 Task: Open Card Support Ticket Resolution in Board Influencer Marketing to Workspace Customer Success and add a team member Softage.1@softage.net, a label Orange, a checklist Employee Exit, an attachment from your computer, a color Orange and finally, add a card description 'Conduct market analysis for new product launch' and a comment 'Let us make sure we have clear communication channels in place for this task to ensure that everyone is on the same page.'. Add a start date 'Jan 01, 1900' with a due date 'Jan 08, 1900'
Action: Mouse moved to (66, 275)
Screenshot: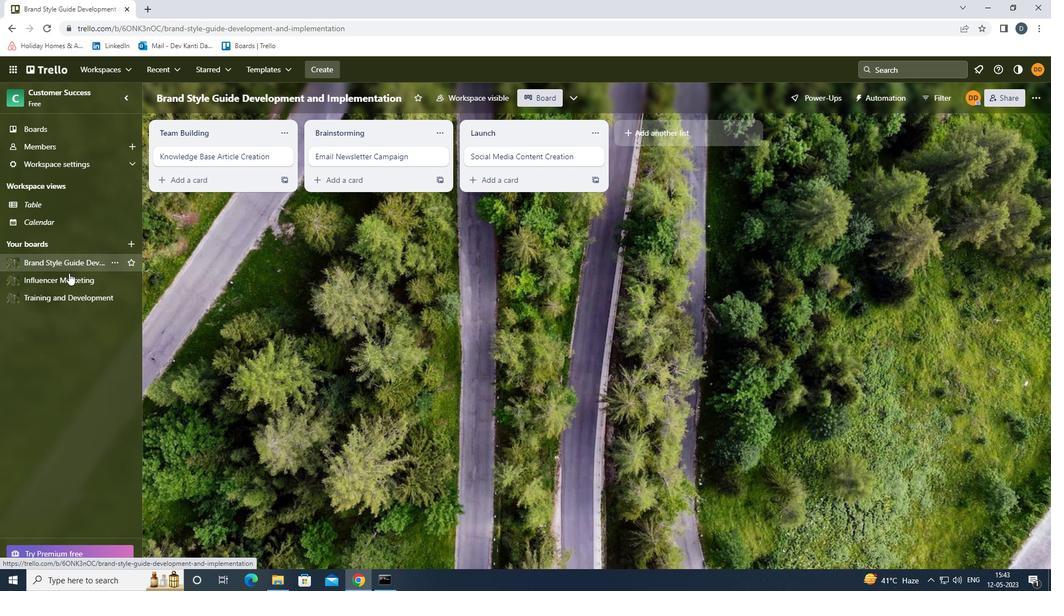 
Action: Mouse pressed left at (66, 275)
Screenshot: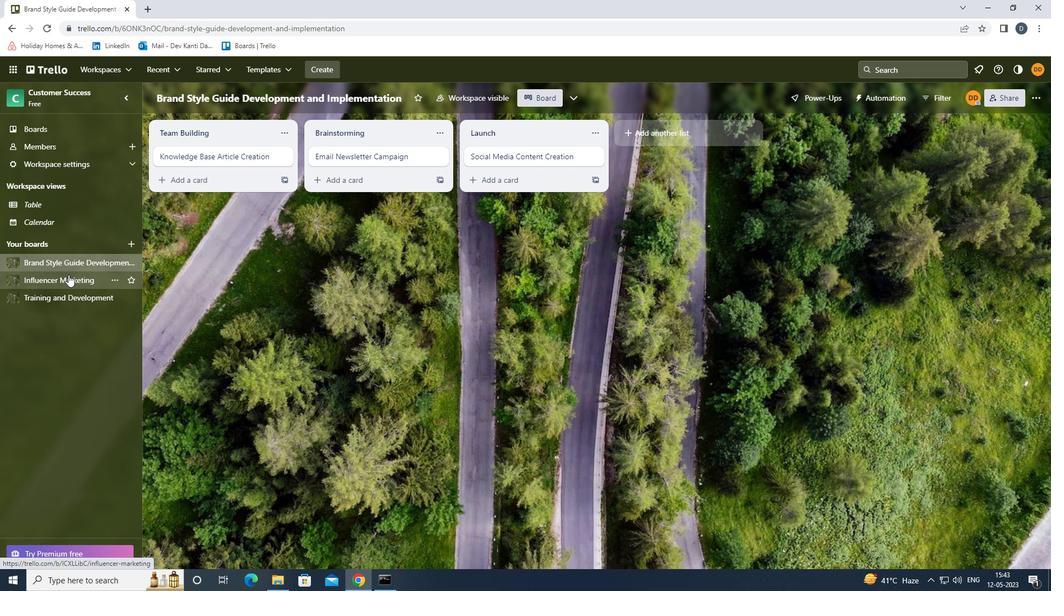 
Action: Mouse moved to (218, 156)
Screenshot: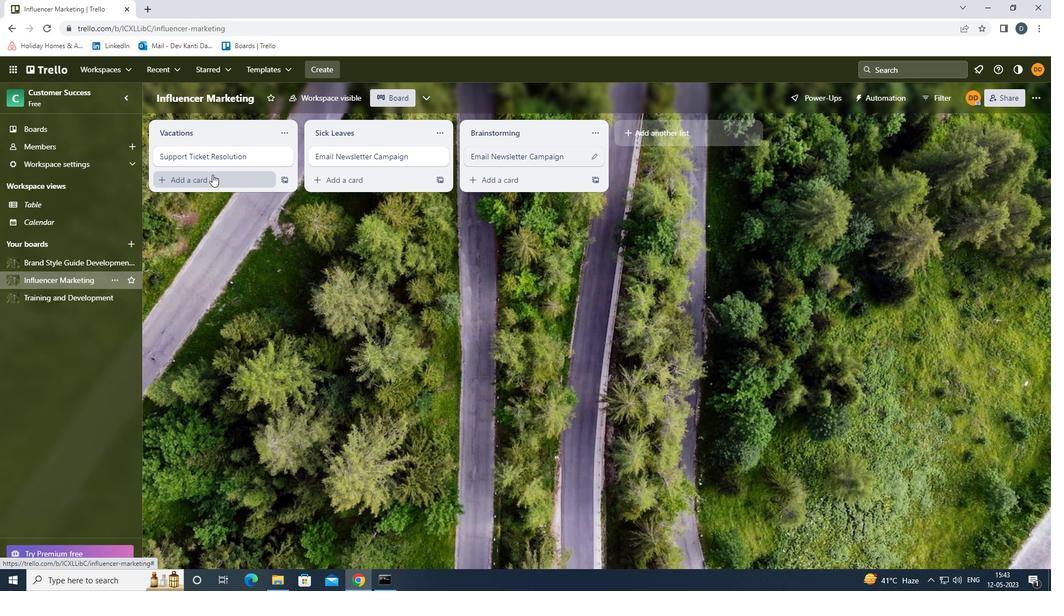 
Action: Mouse pressed left at (218, 156)
Screenshot: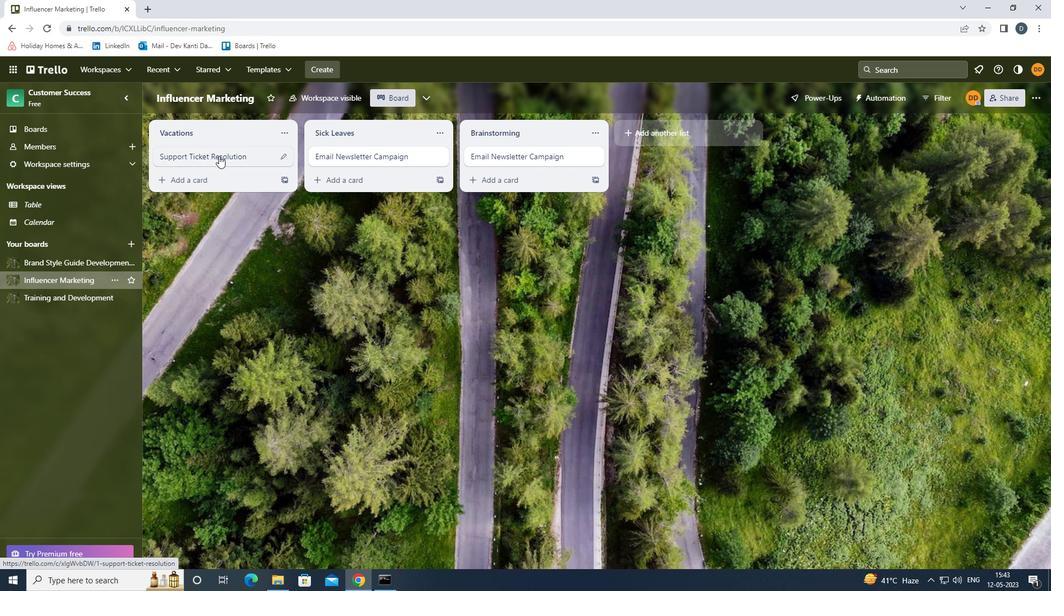 
Action: Mouse moved to (647, 151)
Screenshot: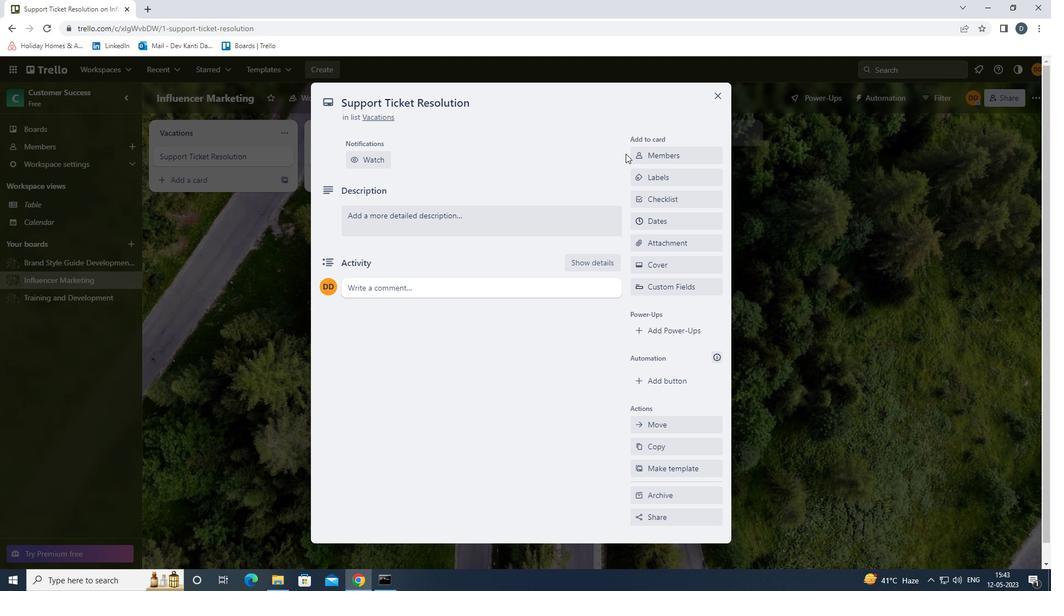 
Action: Mouse pressed left at (647, 151)
Screenshot: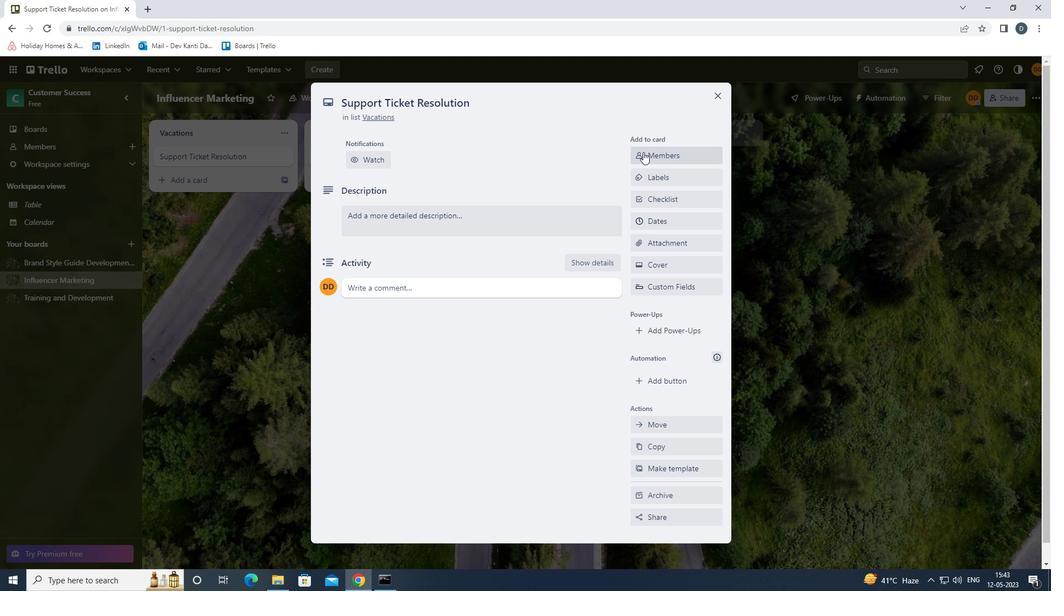 
Action: Key pressed <Key.shift>SOFTAGE.1<Key.shift><Key.shift><Key.shift><Key.shift>@SOFTAGE.NET
Screenshot: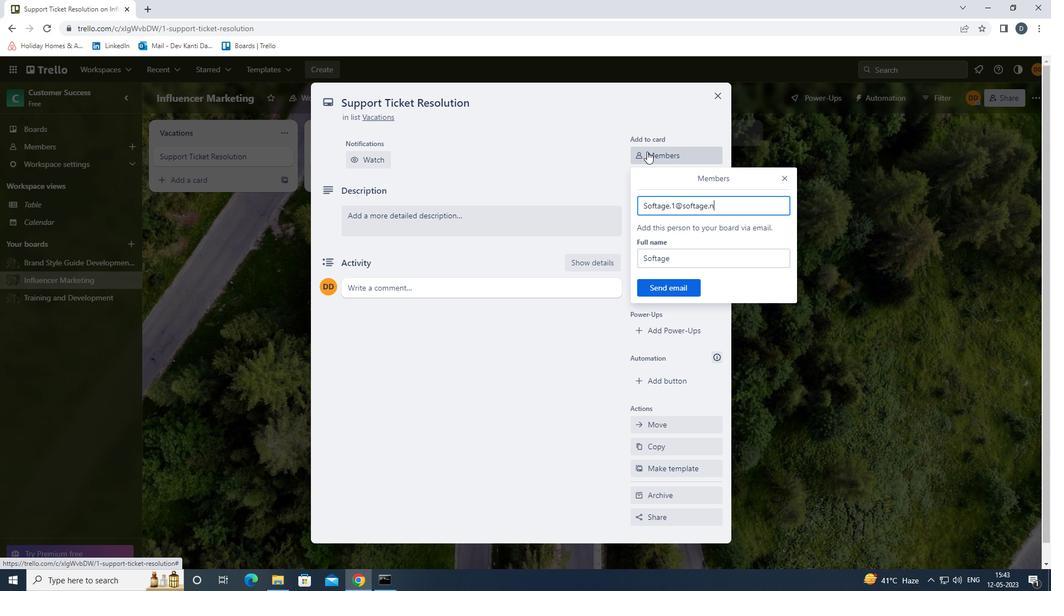 
Action: Mouse moved to (677, 284)
Screenshot: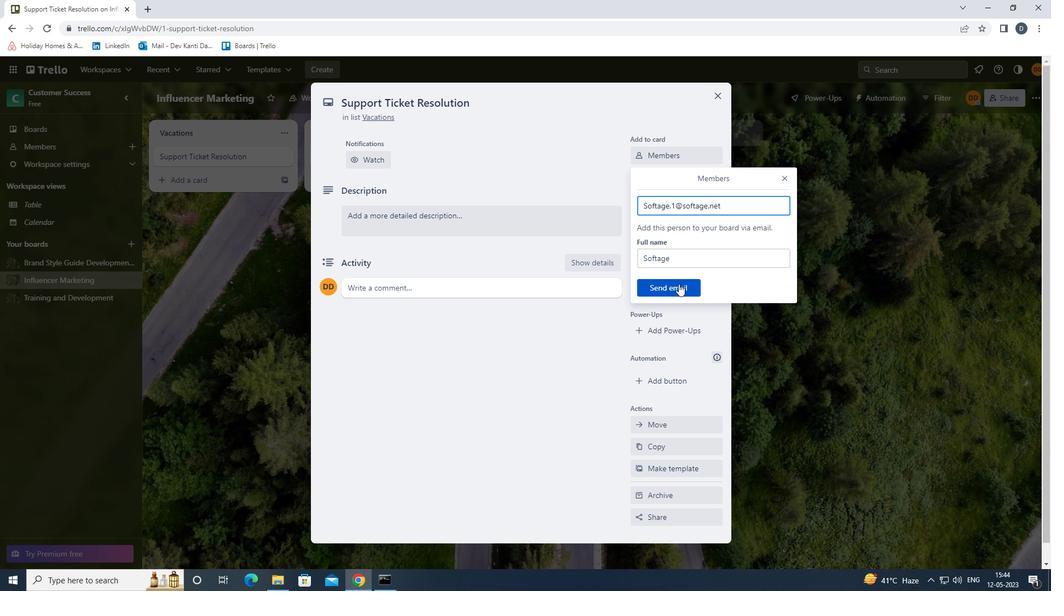 
Action: Mouse pressed left at (677, 284)
Screenshot: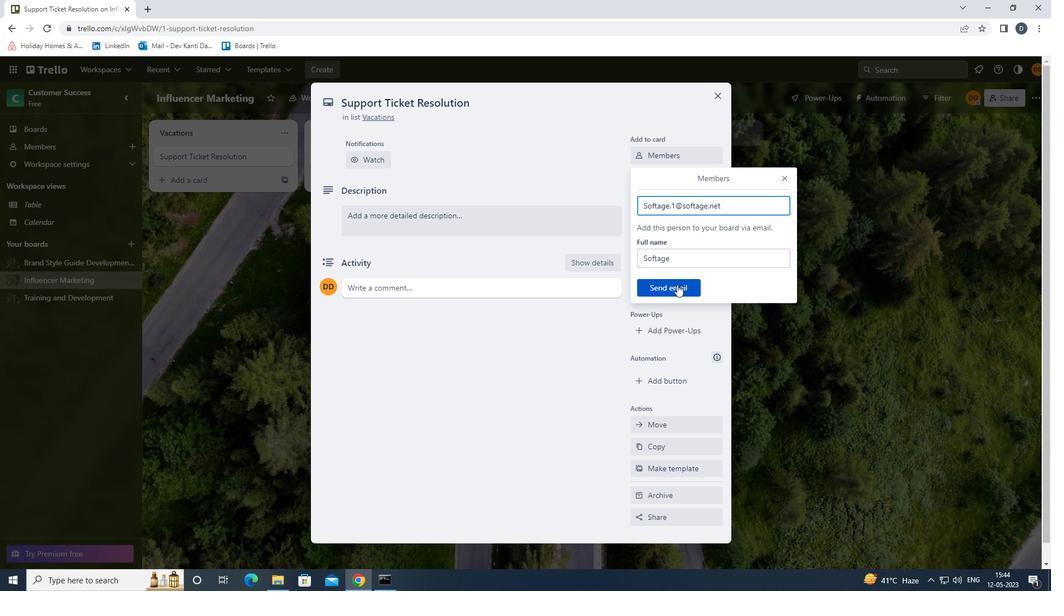 
Action: Mouse moved to (679, 221)
Screenshot: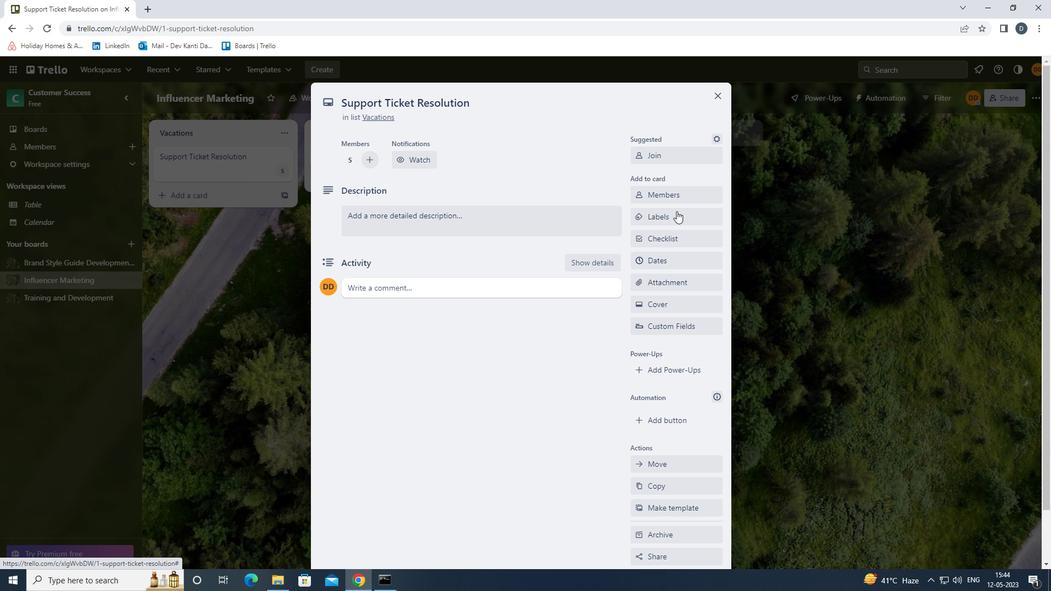 
Action: Mouse pressed left at (679, 221)
Screenshot: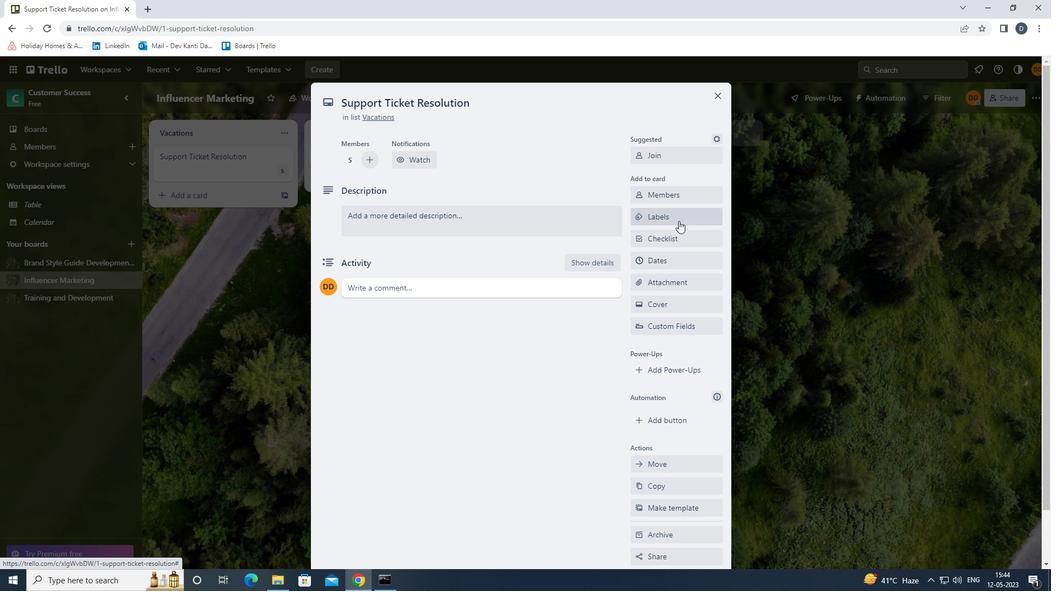 
Action: Mouse moved to (695, 344)
Screenshot: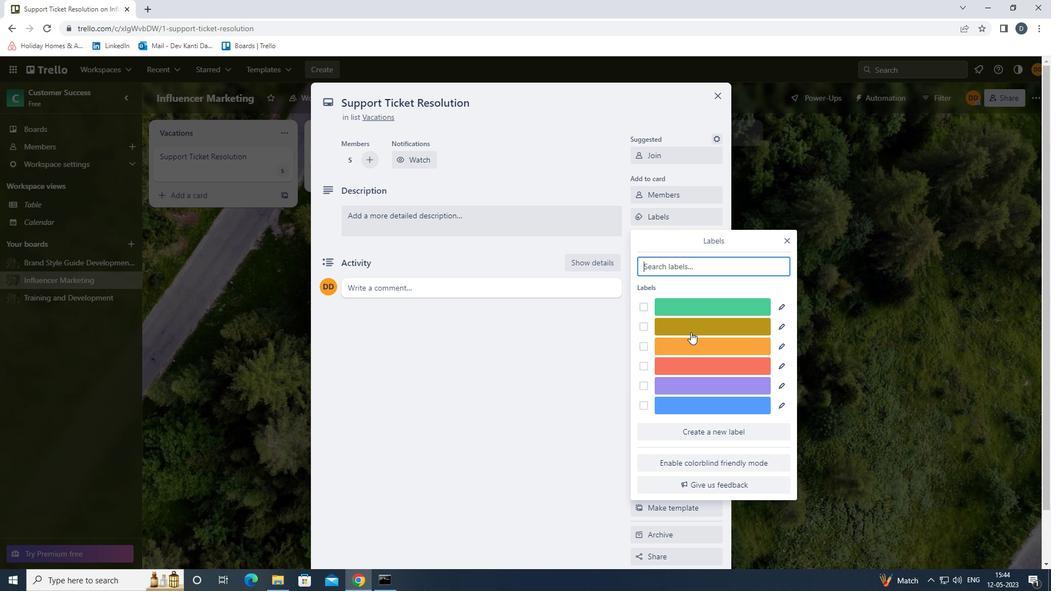 
Action: Mouse pressed left at (695, 344)
Screenshot: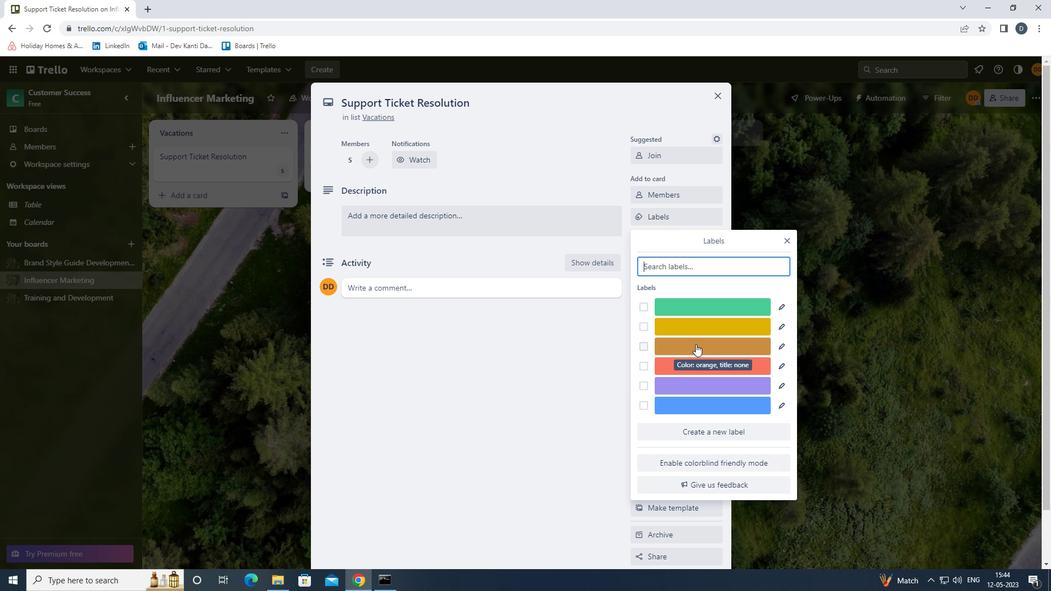 
Action: Mouse moved to (787, 240)
Screenshot: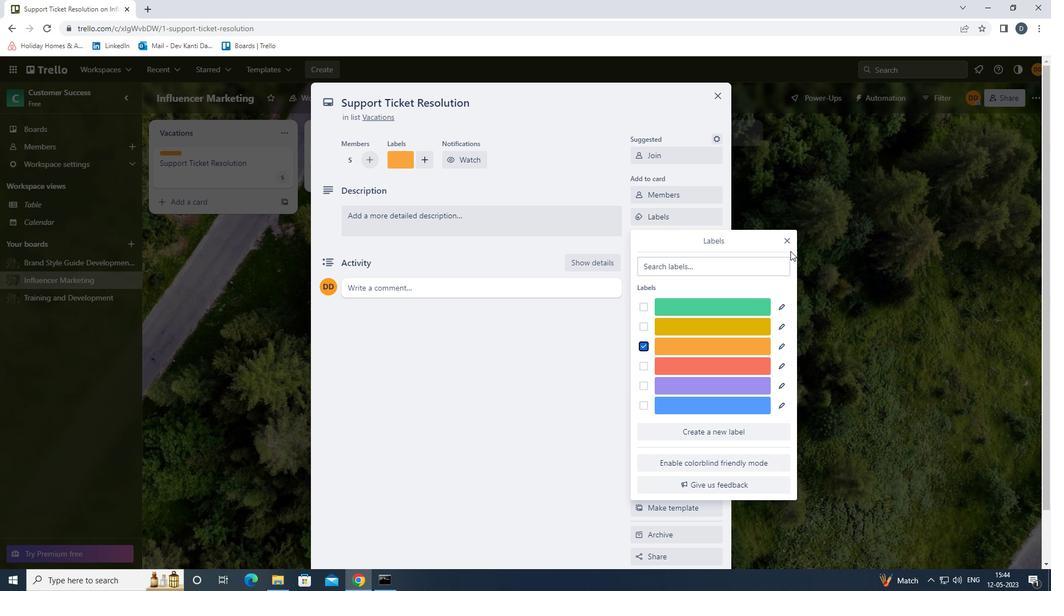 
Action: Mouse pressed left at (787, 240)
Screenshot: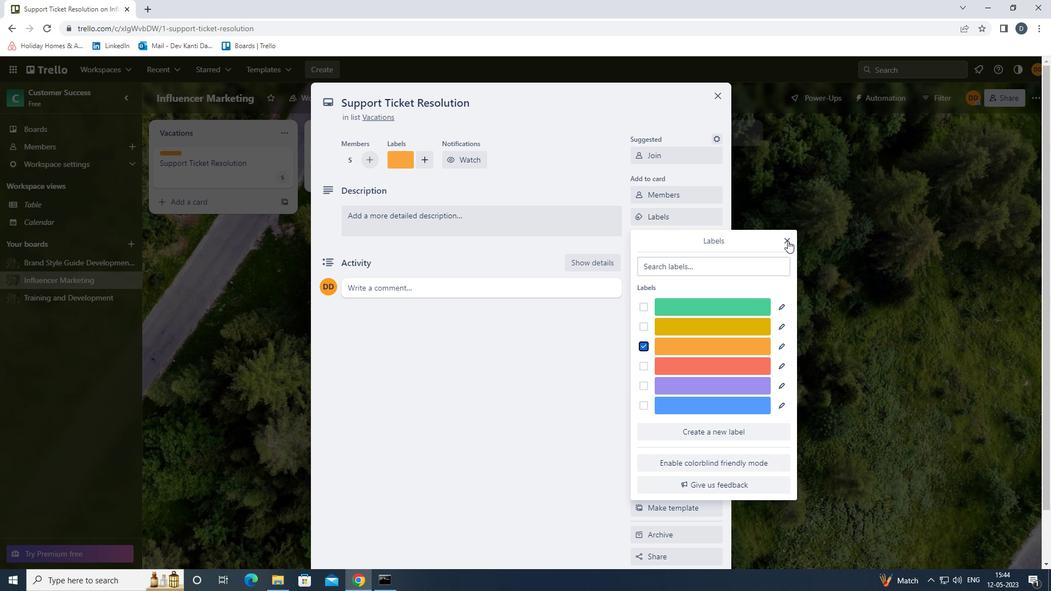 
Action: Mouse moved to (710, 240)
Screenshot: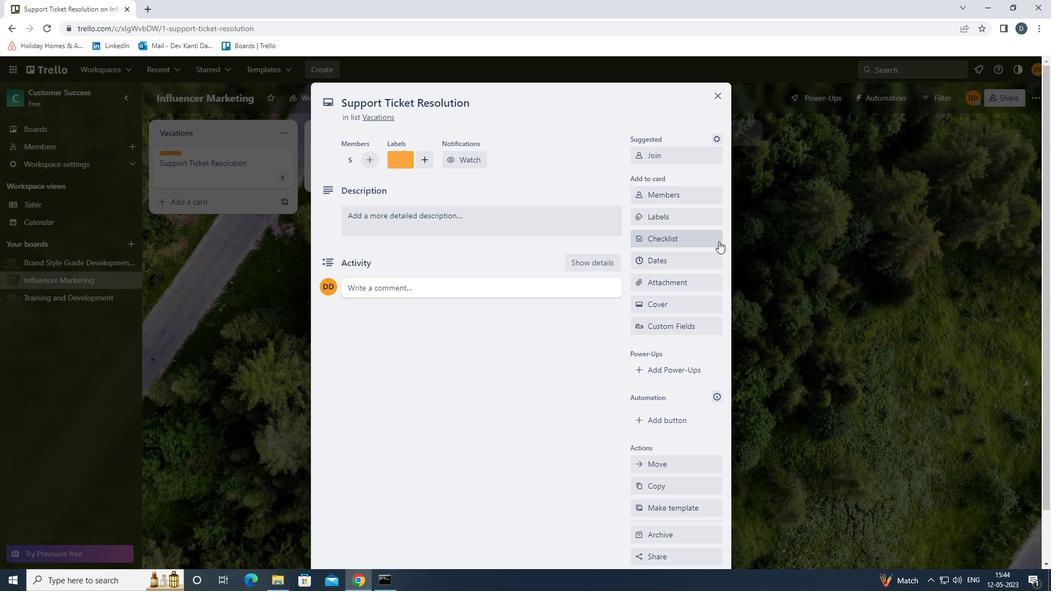 
Action: Mouse pressed left at (710, 240)
Screenshot: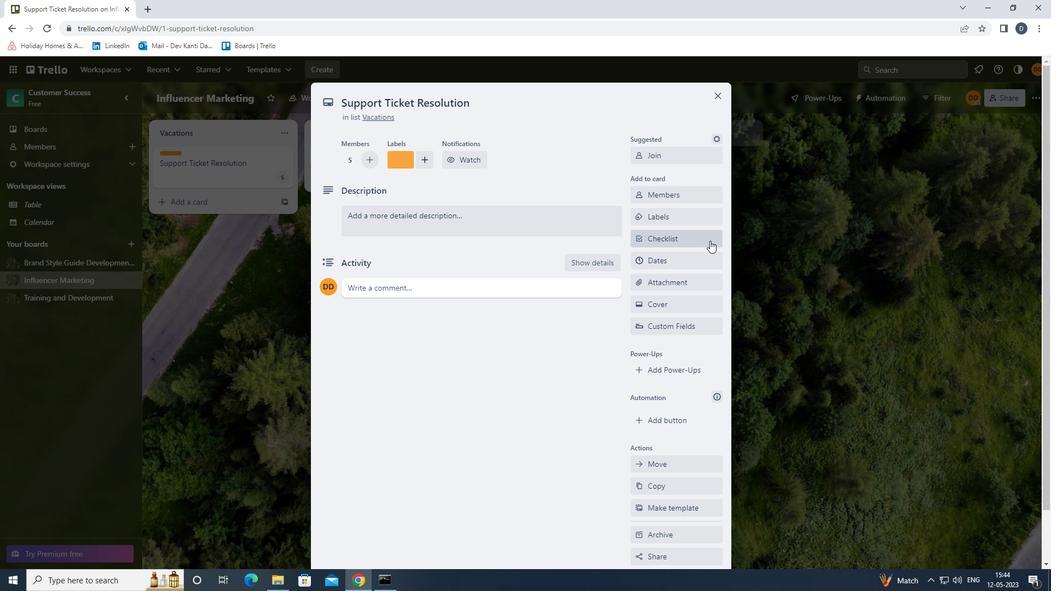 
Action: Key pressed <Key.shift><Key.shift>EMPLOYEE<Key.space><Key.shift><Key.shift><Key.shift><Key.shift><Key.shift><Key.shift><Key.shift><Key.shift><Key.shift><Key.shift><Key.shift><Key.shift><Key.shift><Key.shift><Key.shift><Key.shift><Key.shift><Key.shift><Key.shift><Key.shift><Key.shift><Key.shift><Key.shift><Key.shift><Key.shift><Key.shift><Key.shift><Key.shift><Key.shift><Key.shift><Key.shift><Key.shift><Key.shift><Key.shift><Key.shift>EE<Key.backspace>XIT<Key.enter>
Screenshot: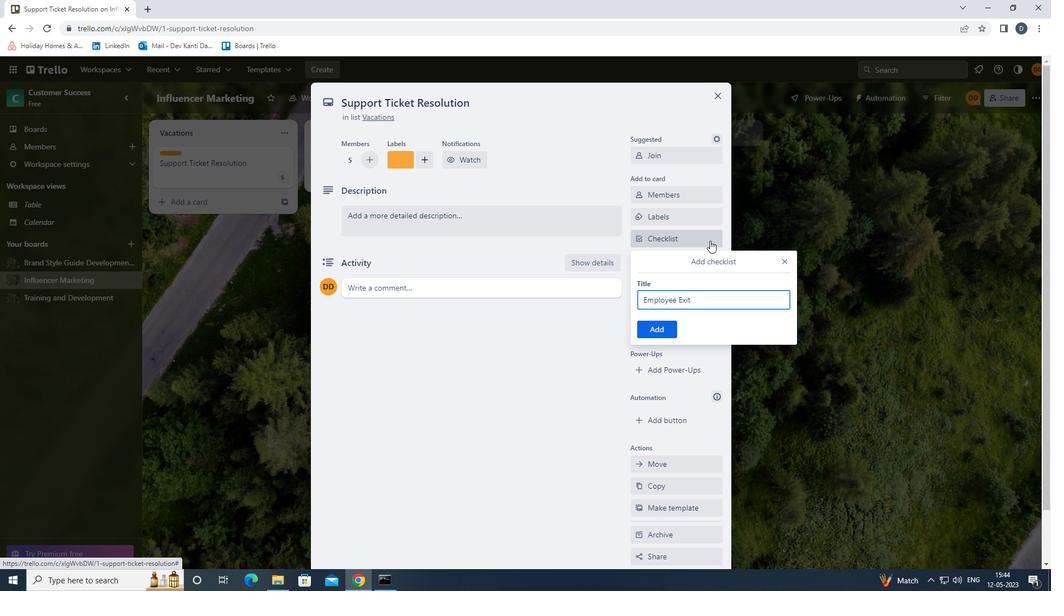 
Action: Mouse moved to (704, 278)
Screenshot: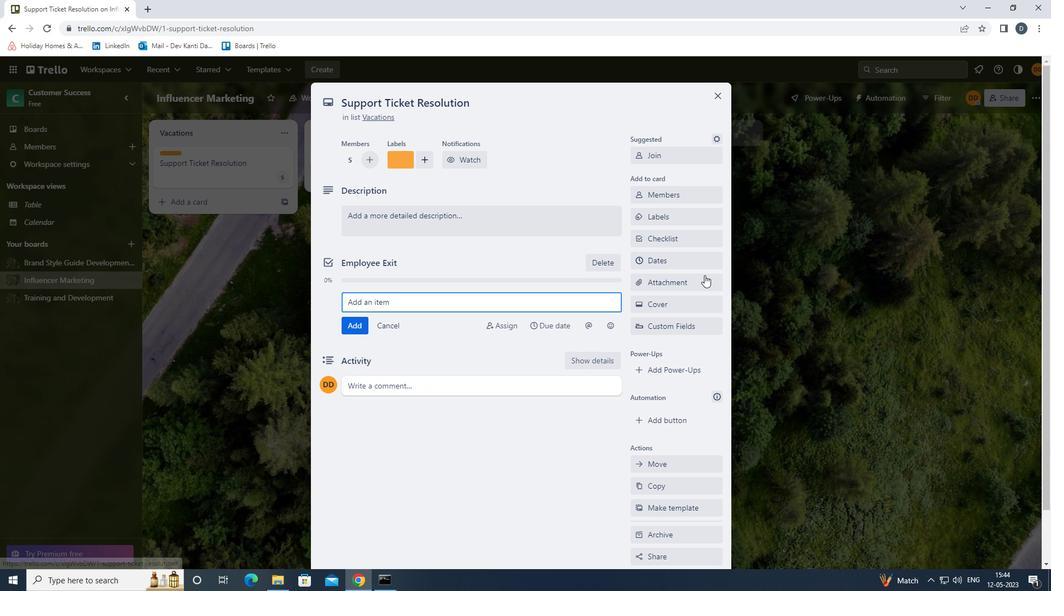
Action: Mouse pressed left at (704, 278)
Screenshot: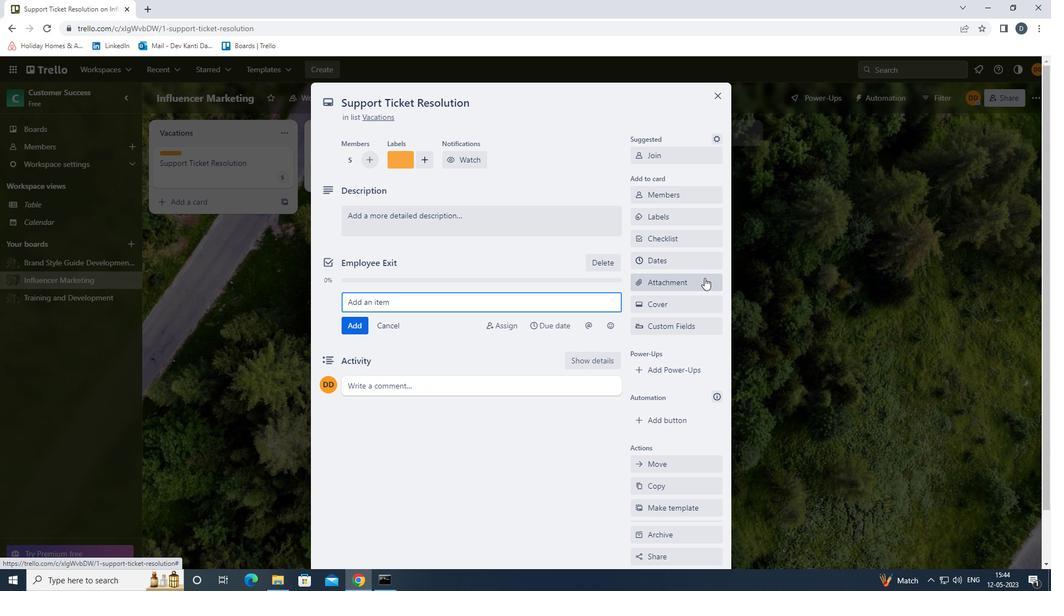 
Action: Mouse moved to (691, 326)
Screenshot: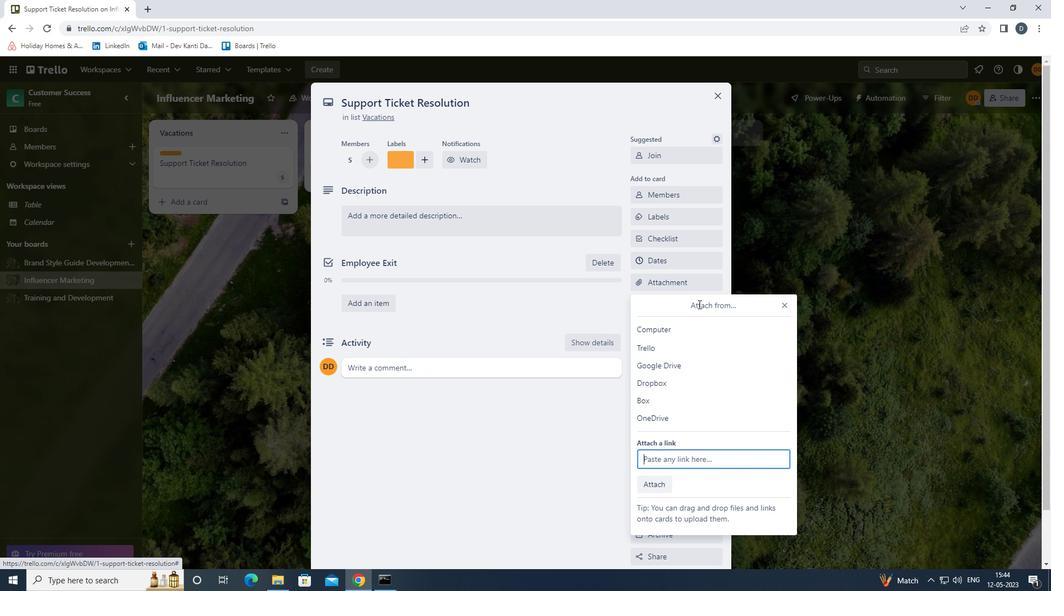 
Action: Mouse pressed left at (691, 326)
Screenshot: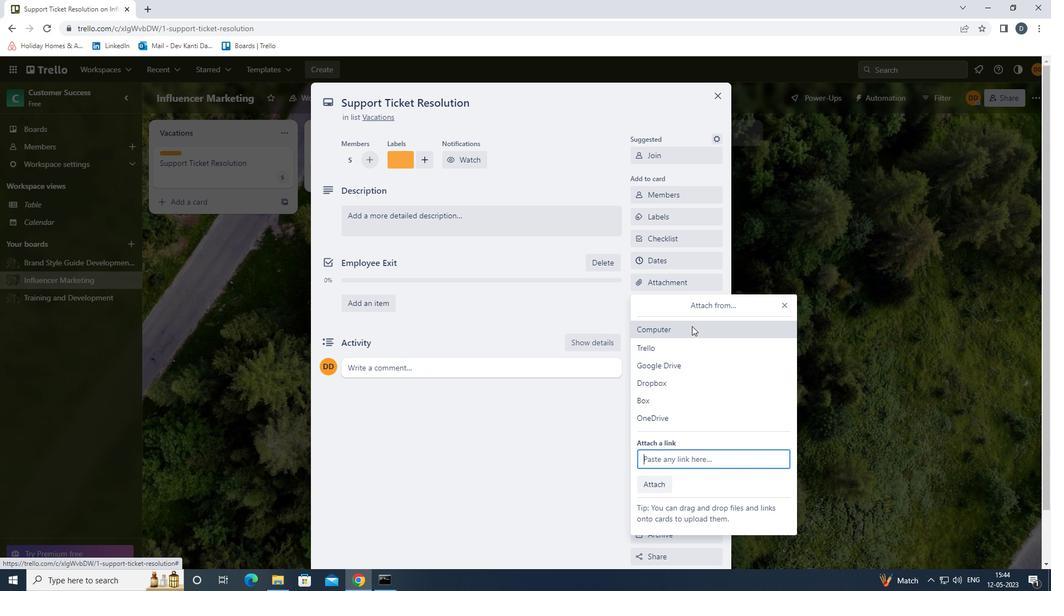 
Action: Mouse moved to (274, 123)
Screenshot: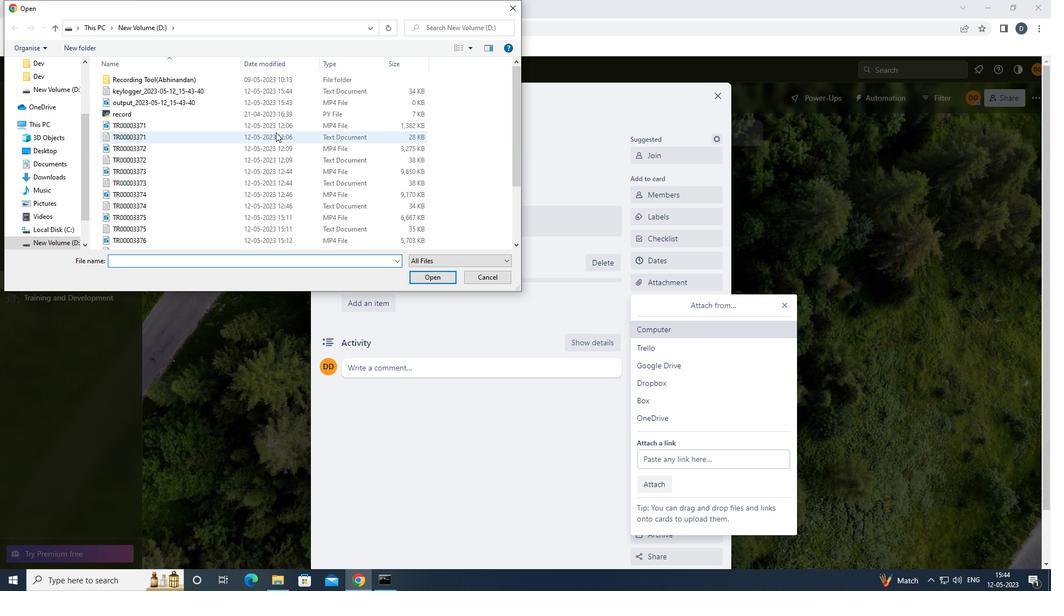 
Action: Mouse pressed left at (274, 123)
Screenshot: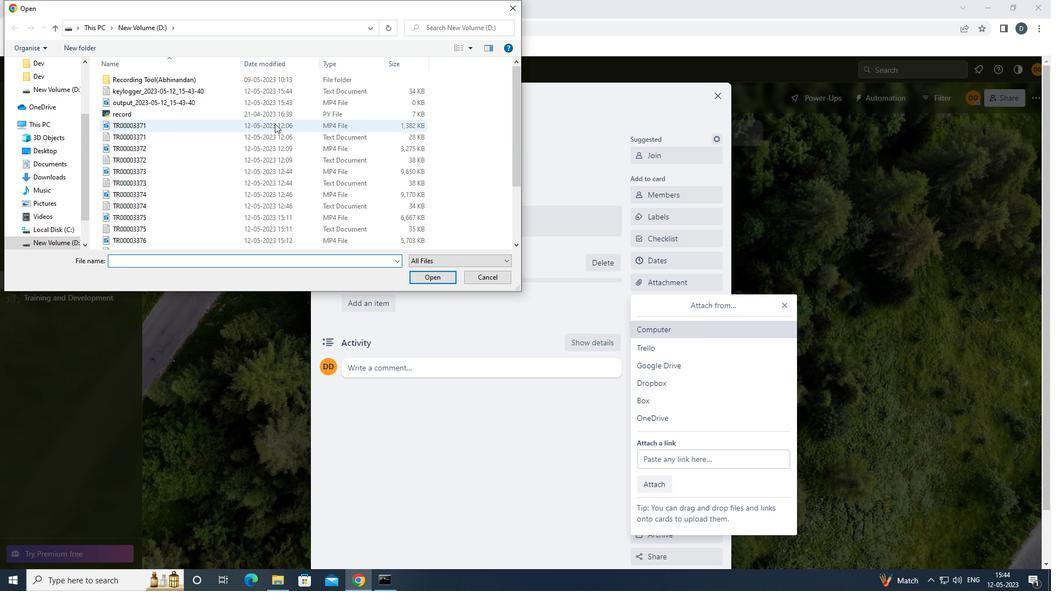 
Action: Mouse moved to (419, 277)
Screenshot: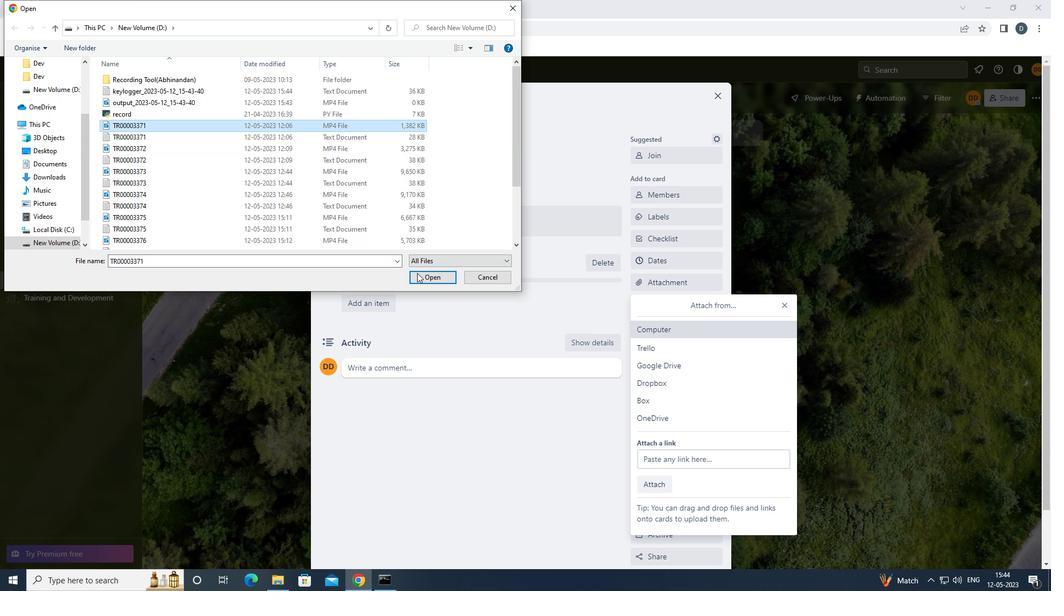 
Action: Mouse pressed left at (419, 277)
Screenshot: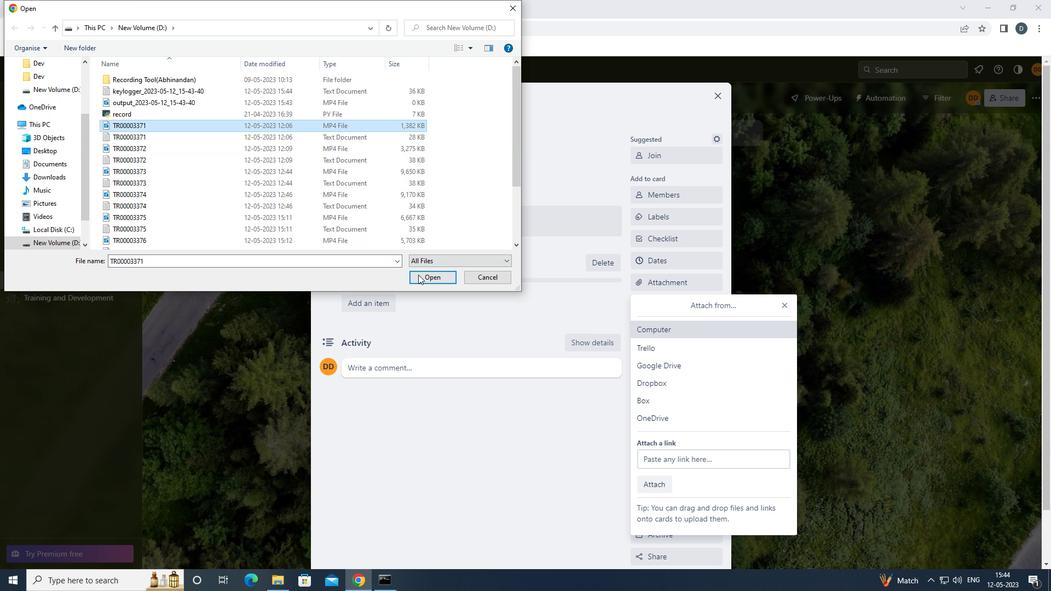 
Action: Mouse moved to (675, 303)
Screenshot: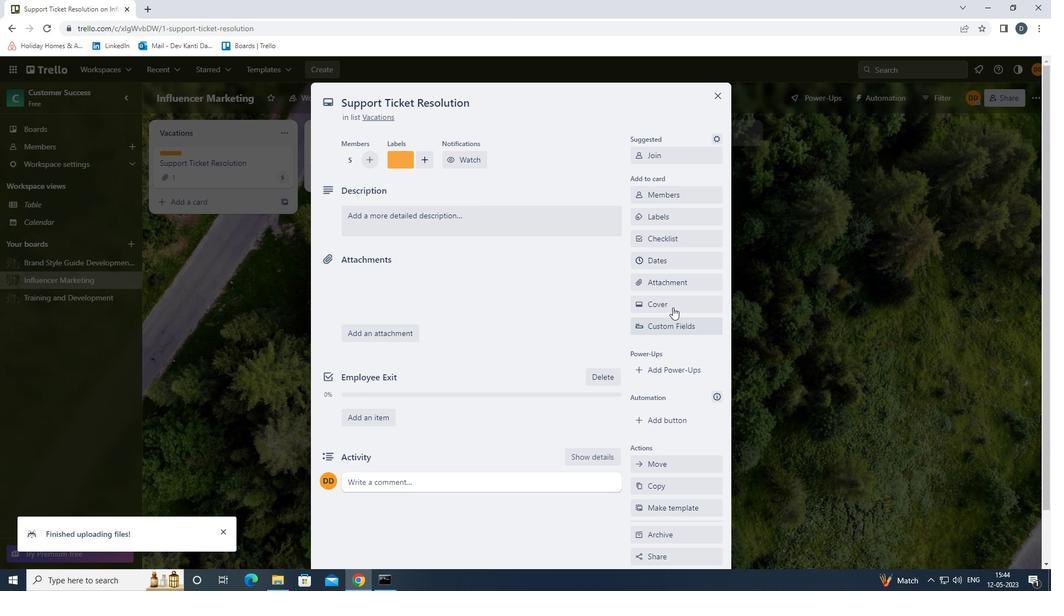 
Action: Mouse pressed left at (675, 303)
Screenshot: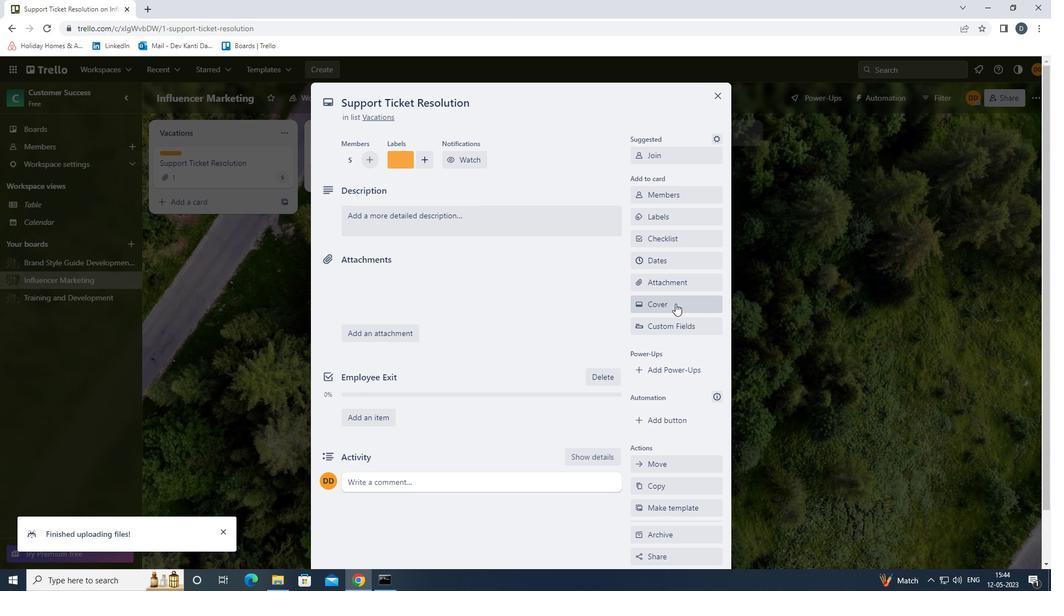 
Action: Mouse moved to (718, 339)
Screenshot: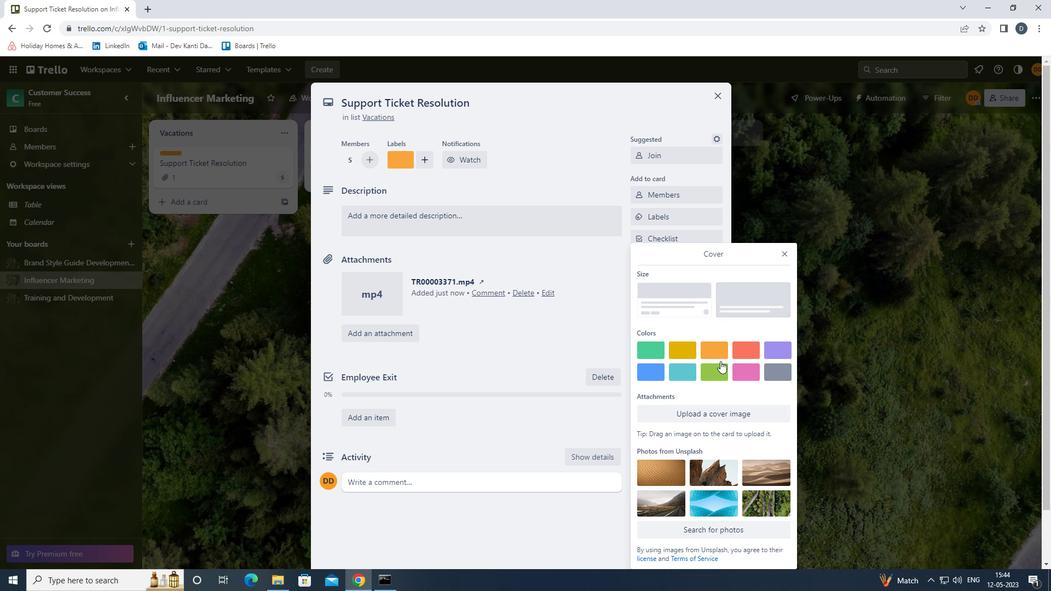 
Action: Mouse pressed left at (718, 339)
Screenshot: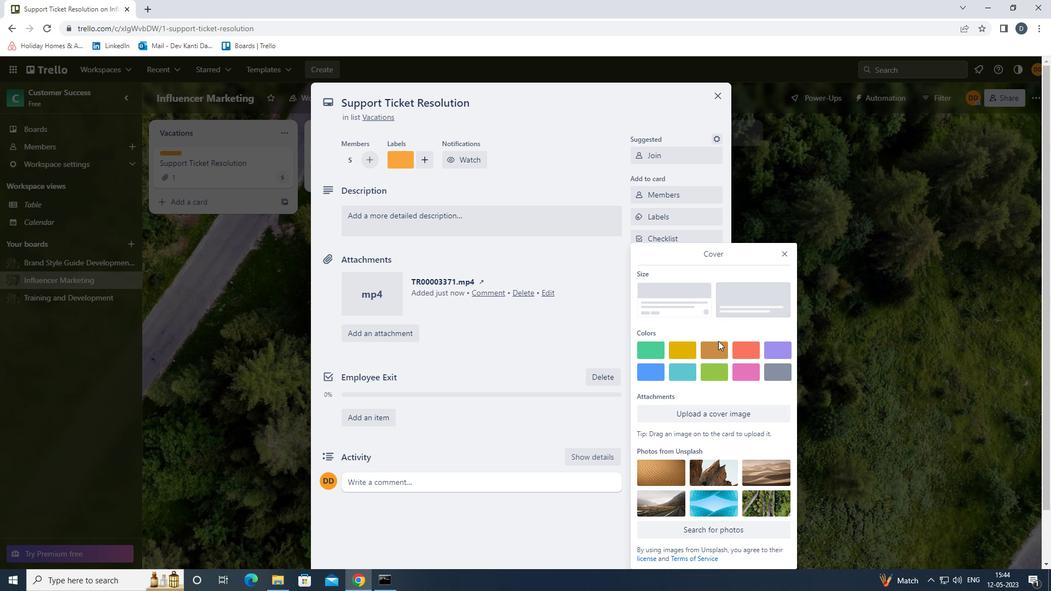 
Action: Mouse moved to (718, 344)
Screenshot: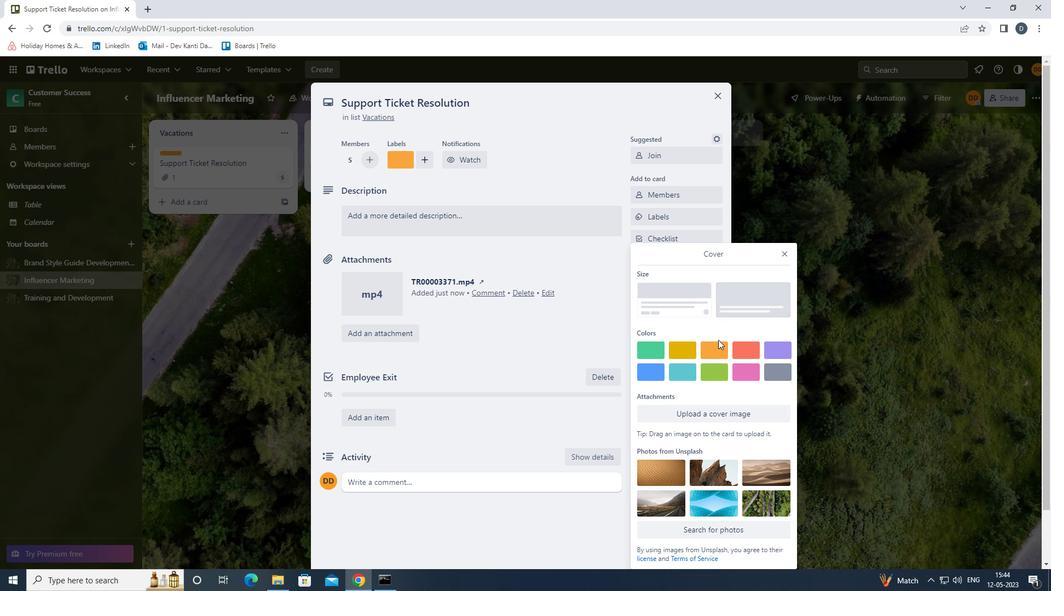 
Action: Mouse pressed left at (718, 344)
Screenshot: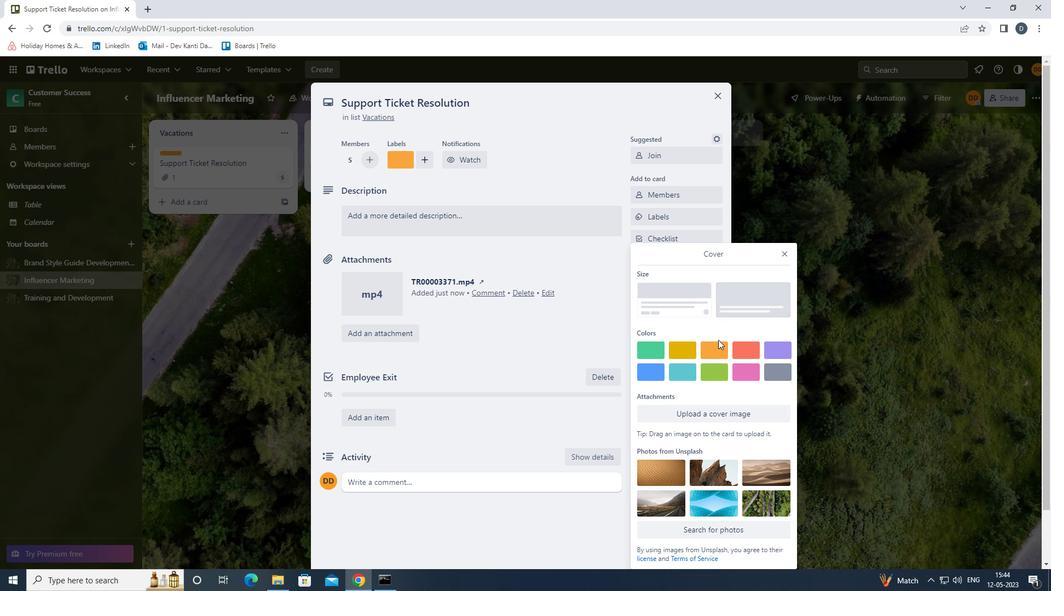 
Action: Mouse moved to (780, 232)
Screenshot: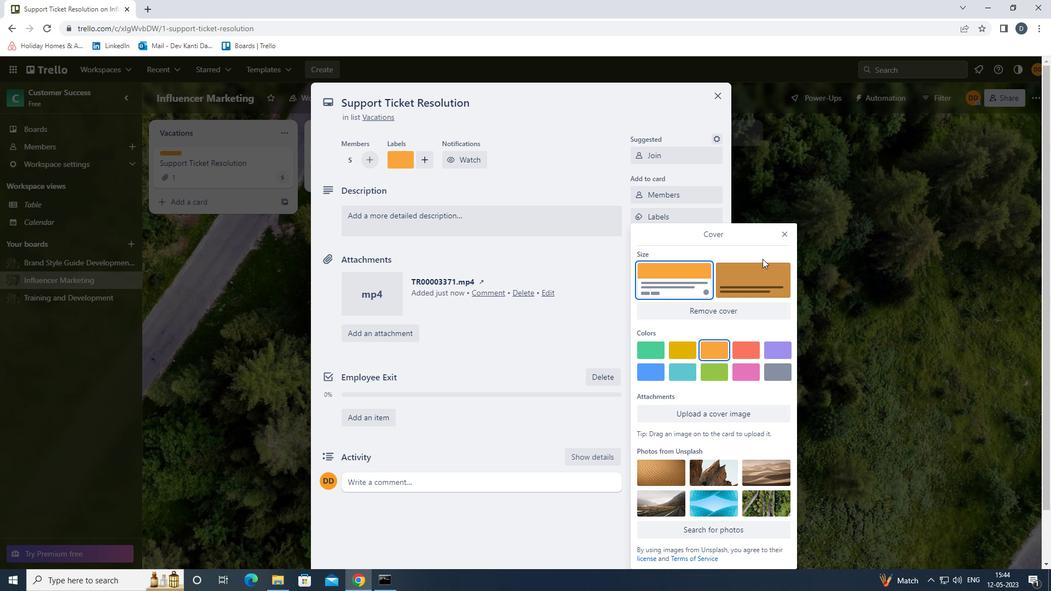 
Action: Mouse pressed left at (780, 232)
Screenshot: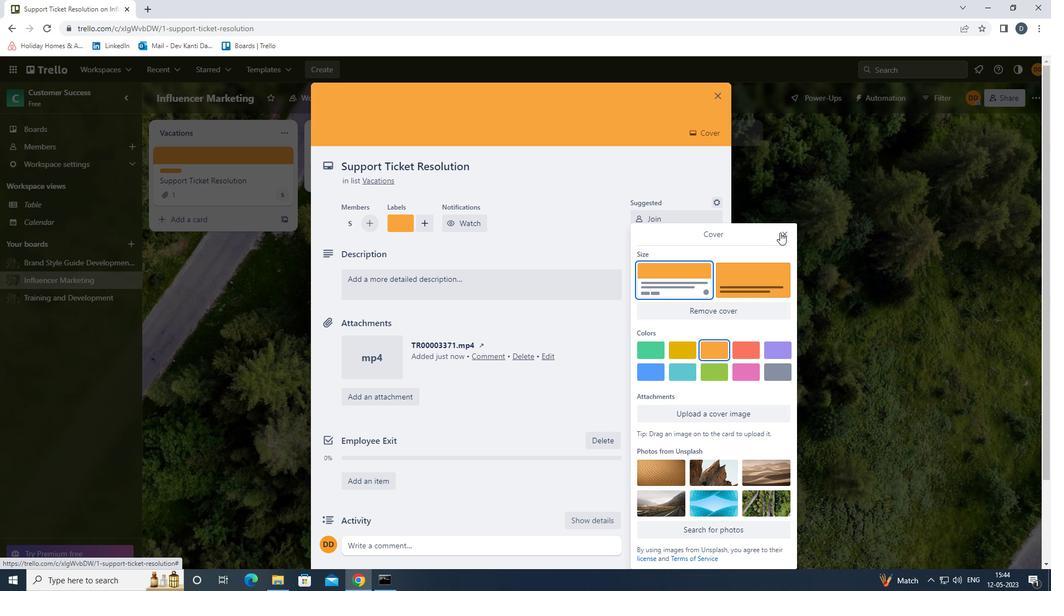 
Action: Mouse moved to (506, 281)
Screenshot: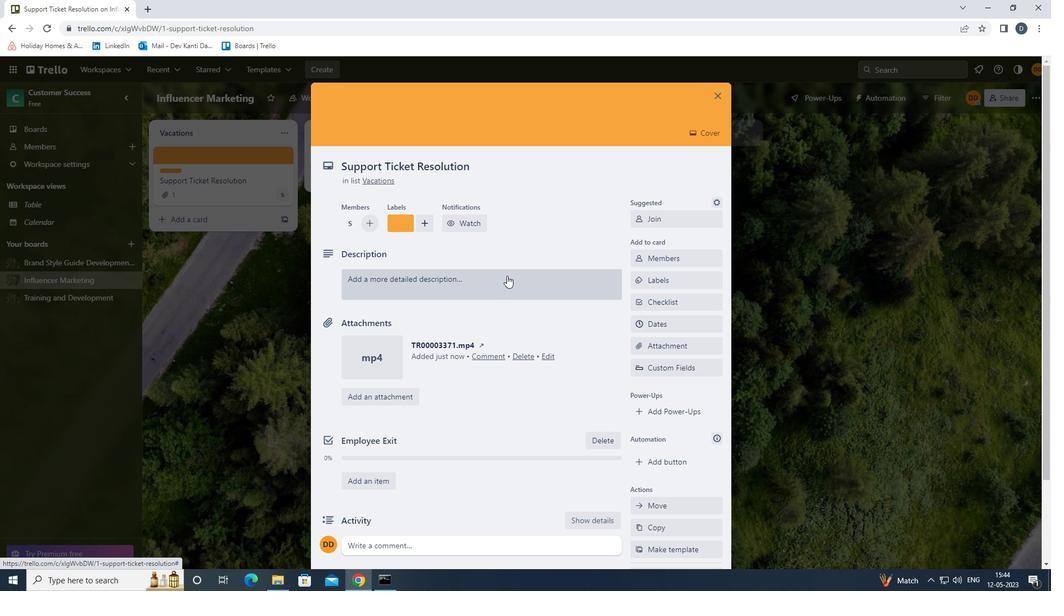 
Action: Mouse pressed left at (506, 281)
Screenshot: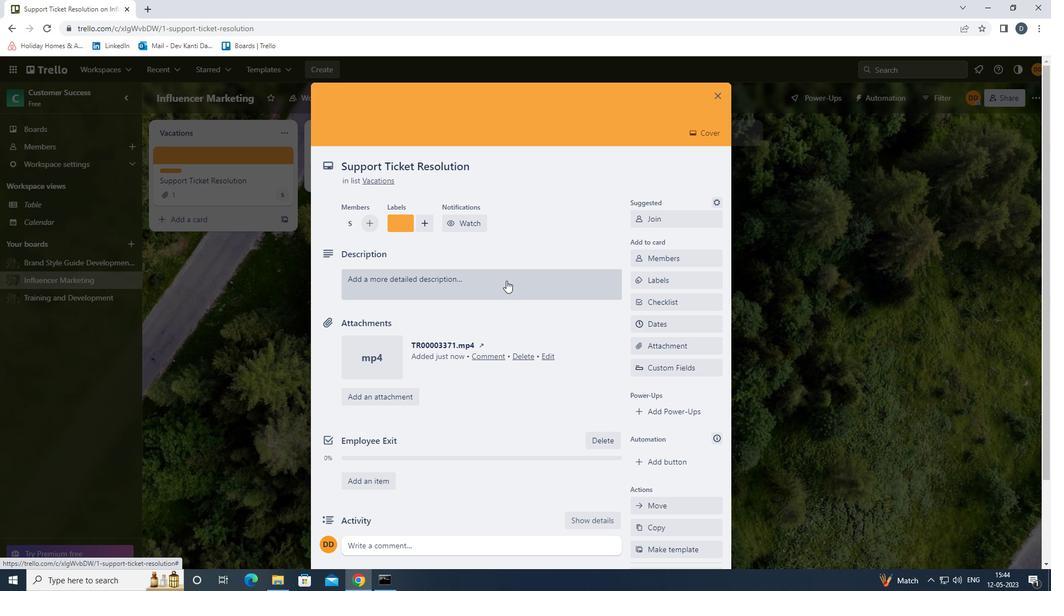 
Action: Key pressed <Key.shift>CONDUCT<Key.space>MARKET<Key.space>ANALYSIS<Key.space>FOR<Key.space>NEW<Key.space>PRODUCT<Key.space>LAUNCH.
Screenshot: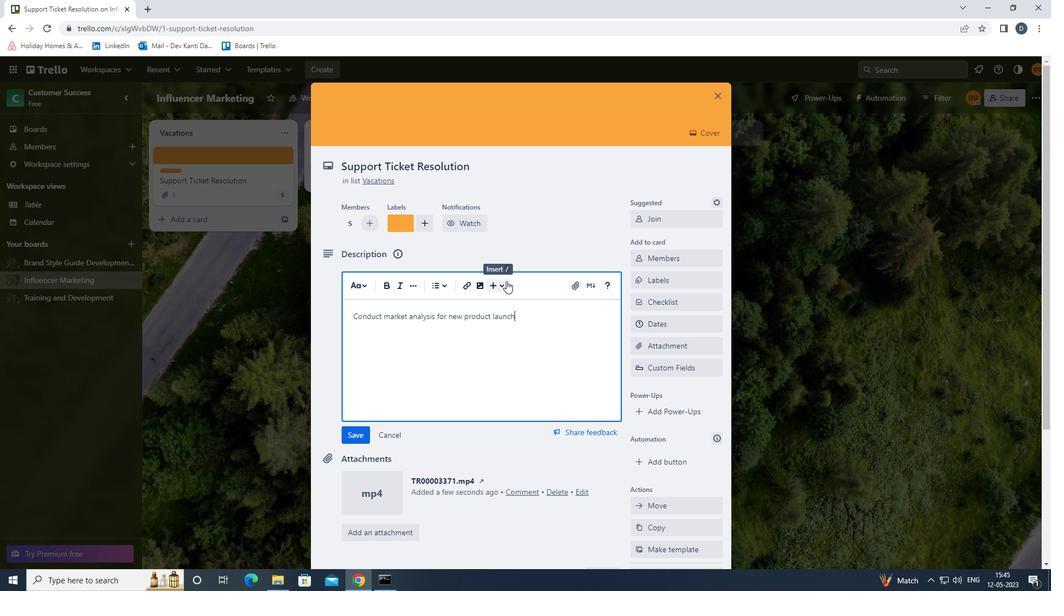 
Action: Mouse moved to (350, 434)
Screenshot: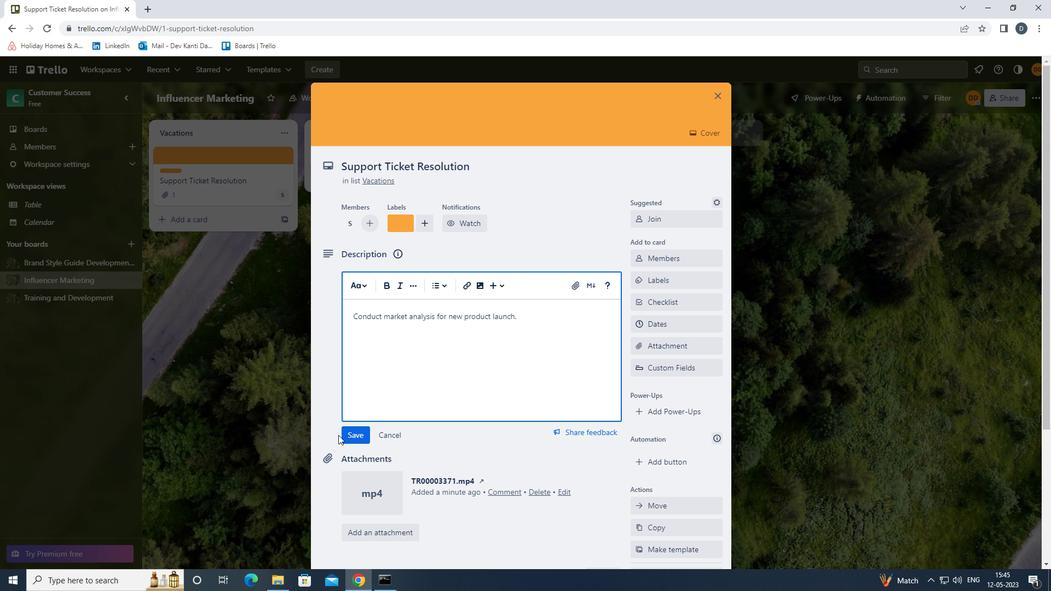 
Action: Mouse pressed left at (350, 434)
Screenshot: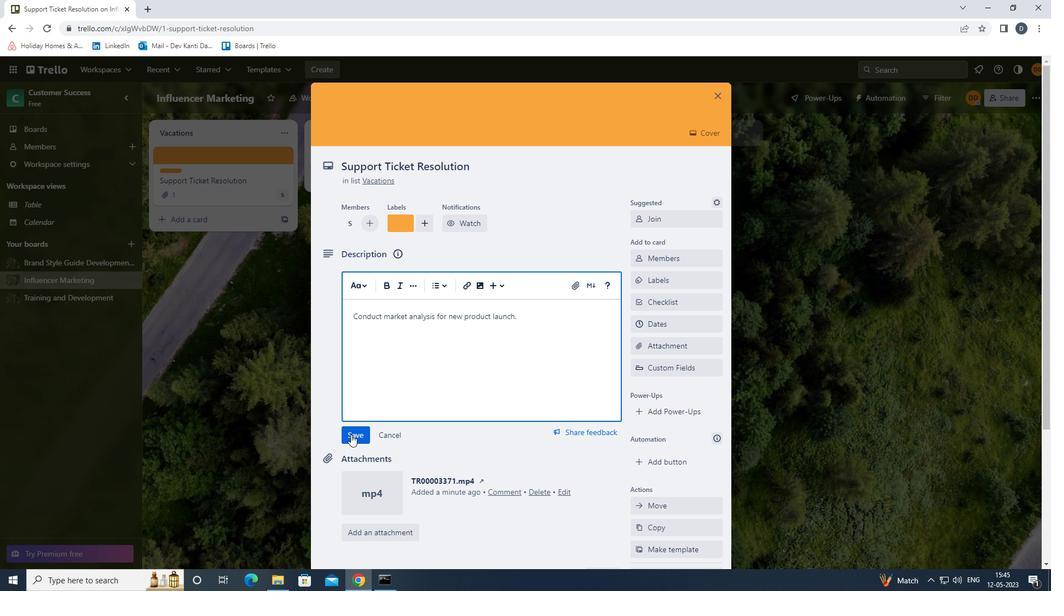
Action: Mouse moved to (388, 521)
Screenshot: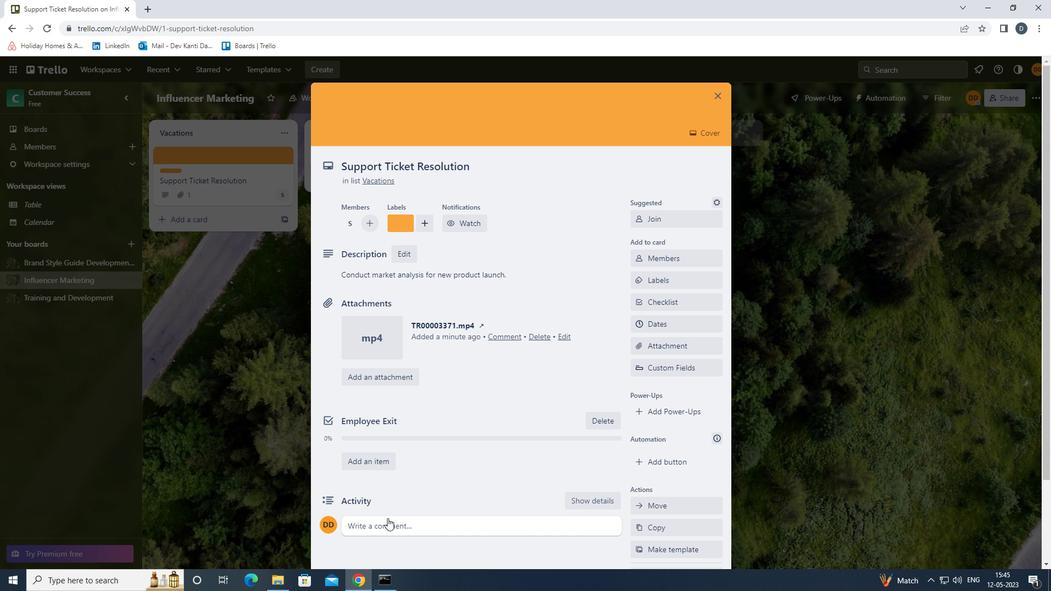 
Action: Mouse pressed left at (388, 521)
Screenshot: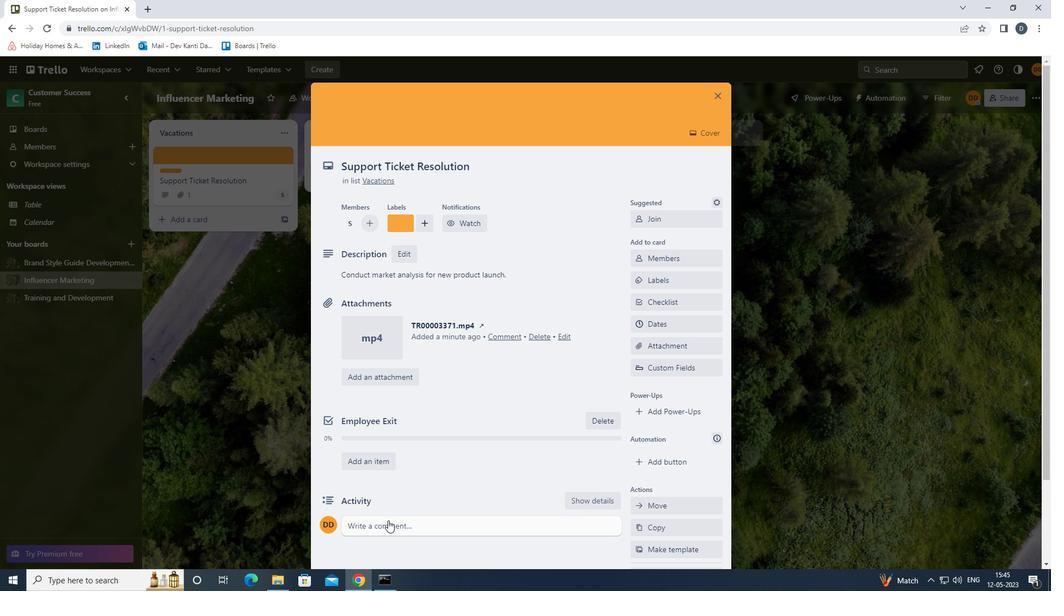 
Action: Mouse moved to (405, 552)
Screenshot: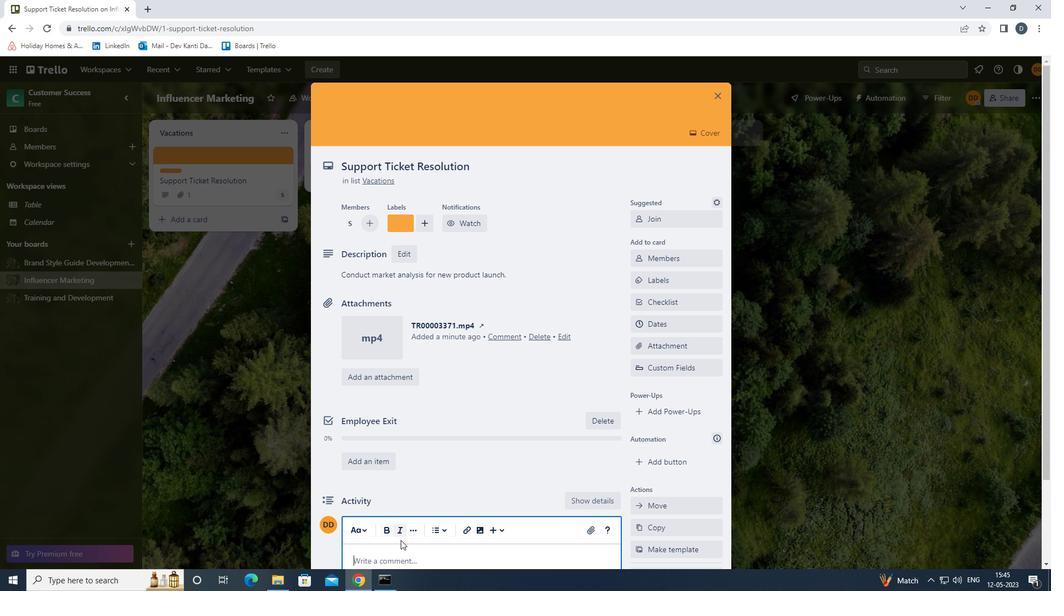 
Action: Mouse pressed left at (405, 552)
Screenshot: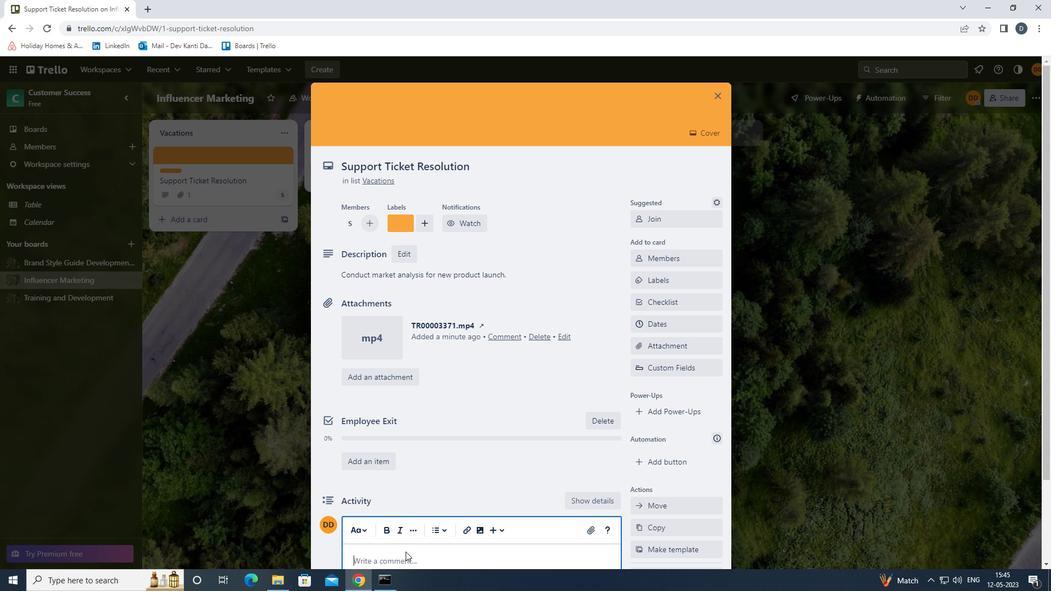 
Action: Mouse moved to (462, 506)
Screenshot: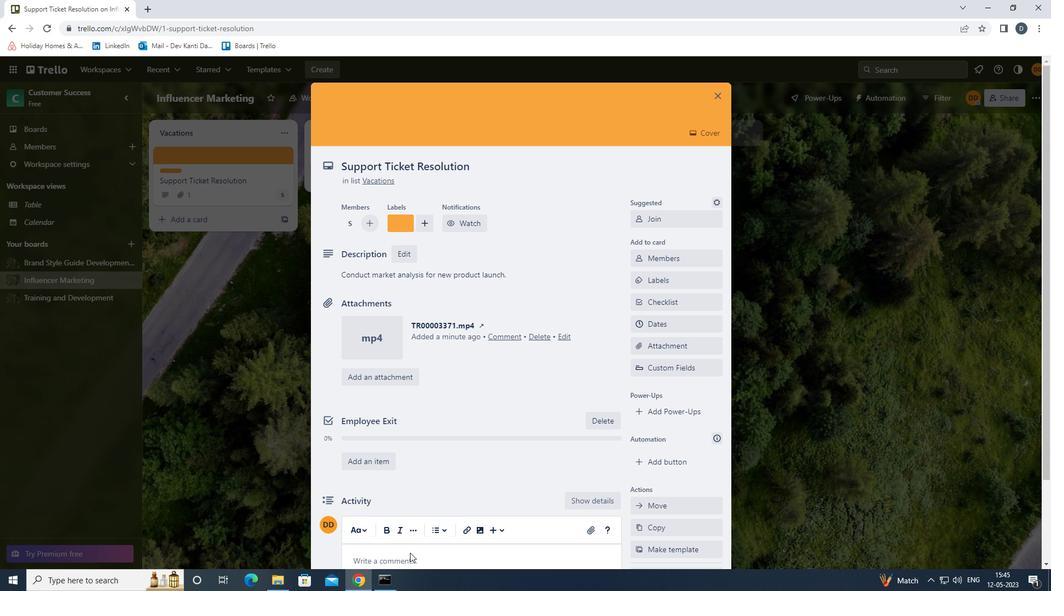 
Action: Mouse scrolled (462, 506) with delta (0, 0)
Screenshot: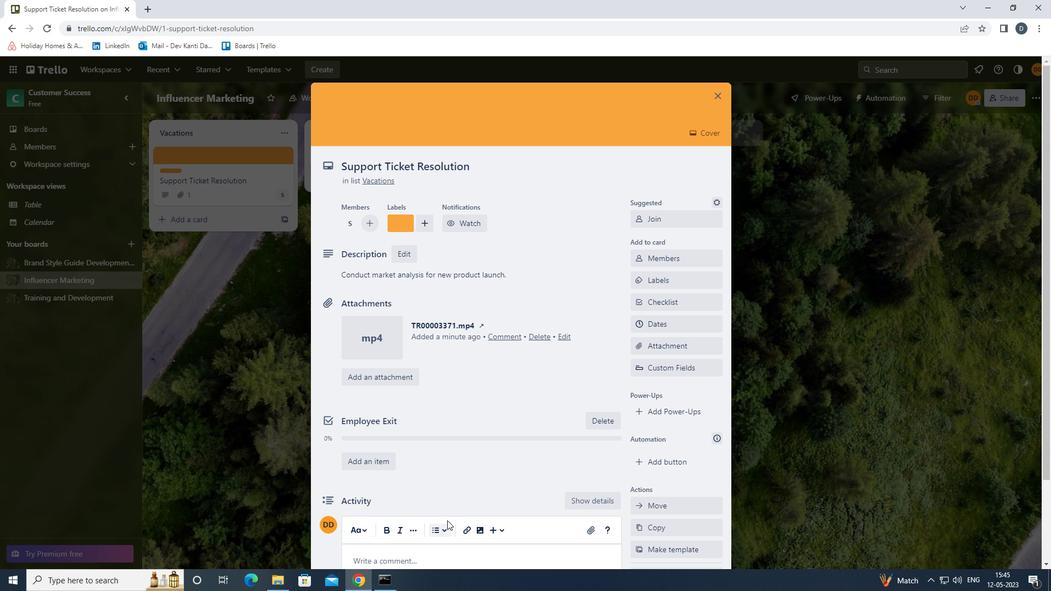 
Action: Mouse scrolled (462, 506) with delta (0, 0)
Screenshot: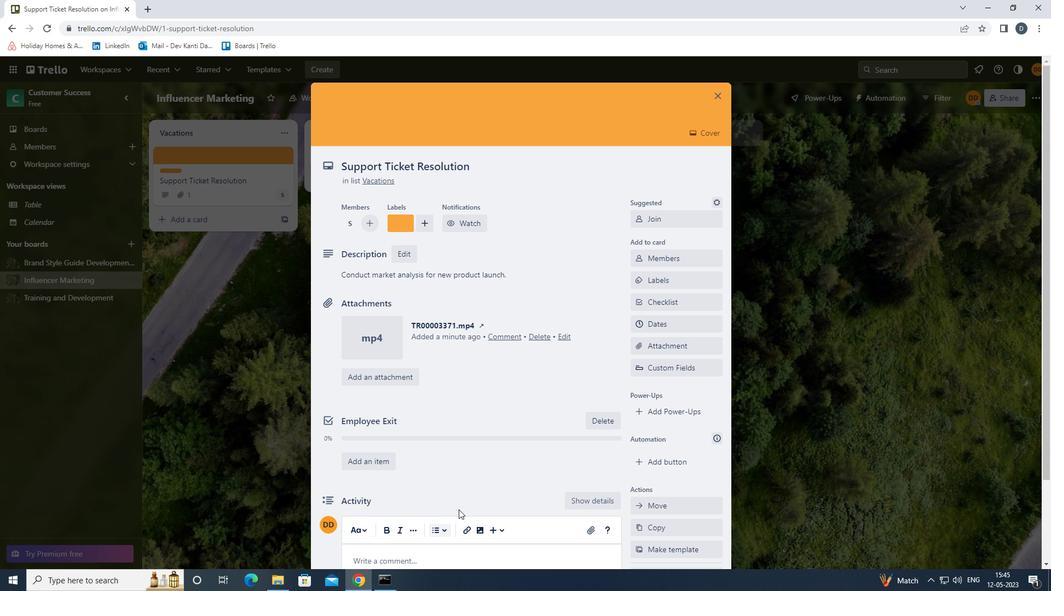 
Action: Mouse moved to (481, 462)
Screenshot: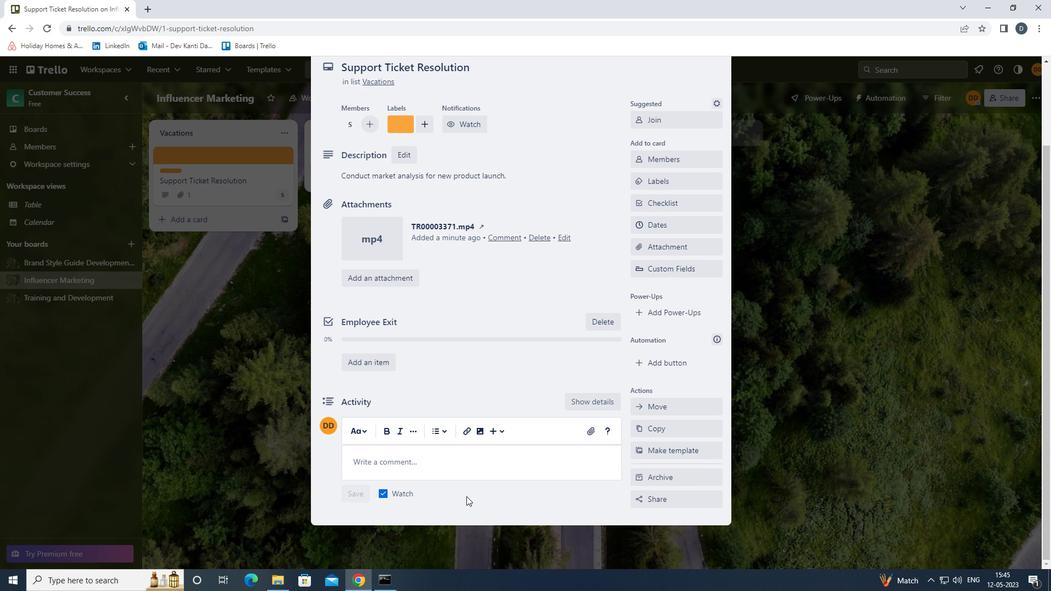 
Action: Mouse pressed left at (481, 462)
Screenshot: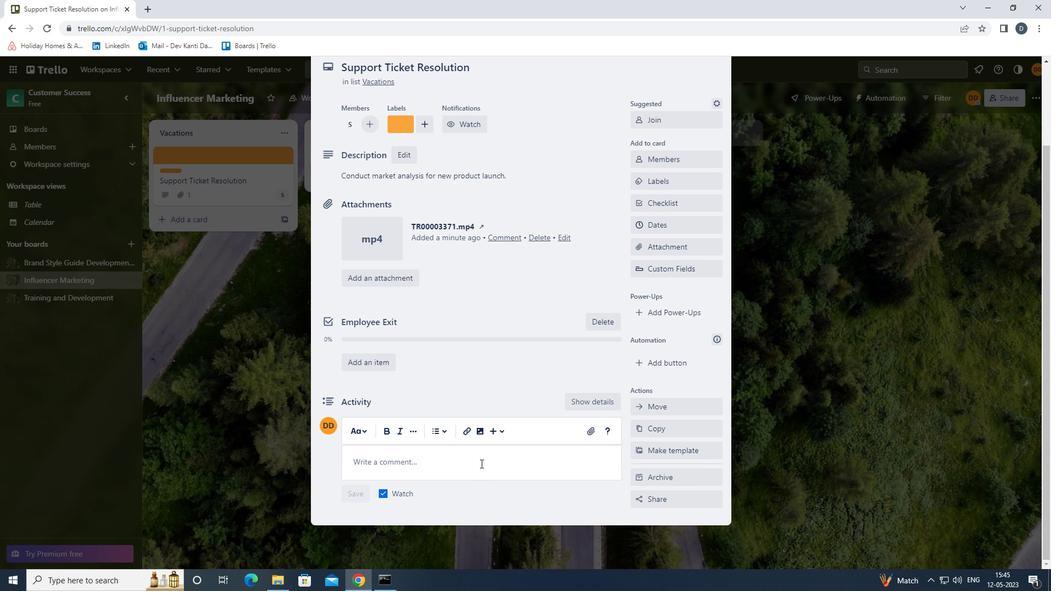 
Action: Key pressed <Key.shift><Key.shift>LET<Key.space>US<Key.space>MAKE<Key.space>SURE<Key.space>WE<Key.space>HAVE<Key.space>CLEAR<Key.space>COMMUNICATION<Key.space>CHANNELS<Key.space>IN<Key.space>PLACE<Key.space>FOR<Key.space>THIS<Key.space>TASK<Key.space>EVERYONE<Key.space>IS<Key.space>ON<Key.space>THE<Key.space>SAME<Key.space>PAGE.
Screenshot: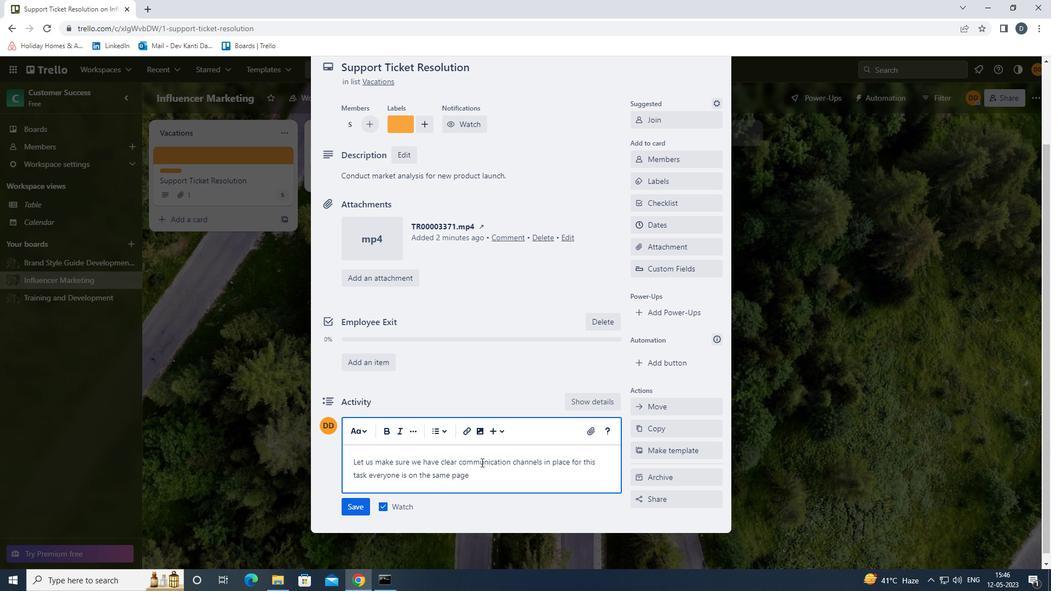 
Action: Mouse moved to (662, 229)
Screenshot: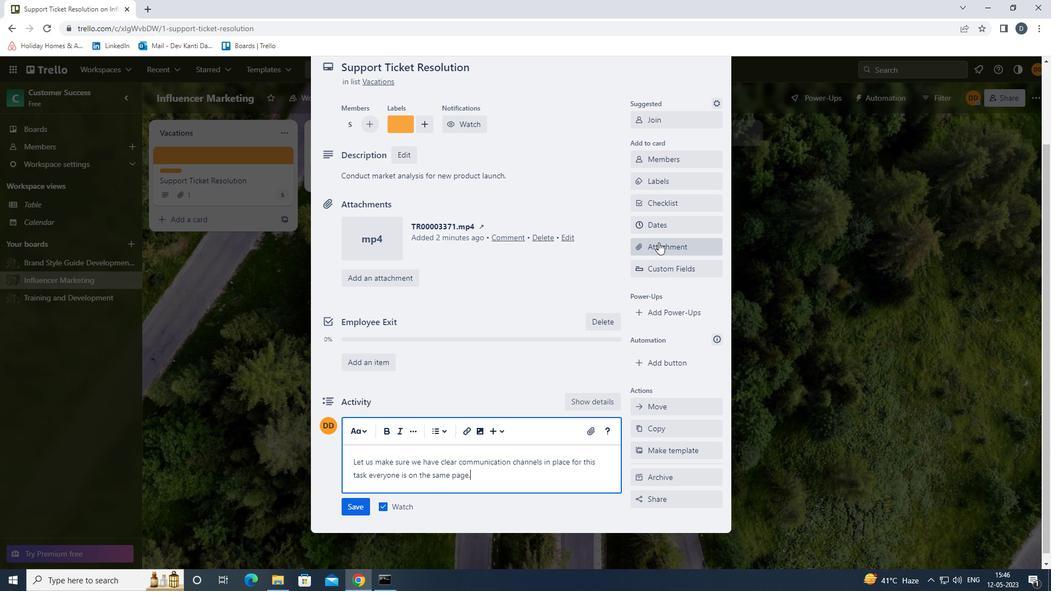 
Action: Mouse pressed left at (662, 229)
Screenshot: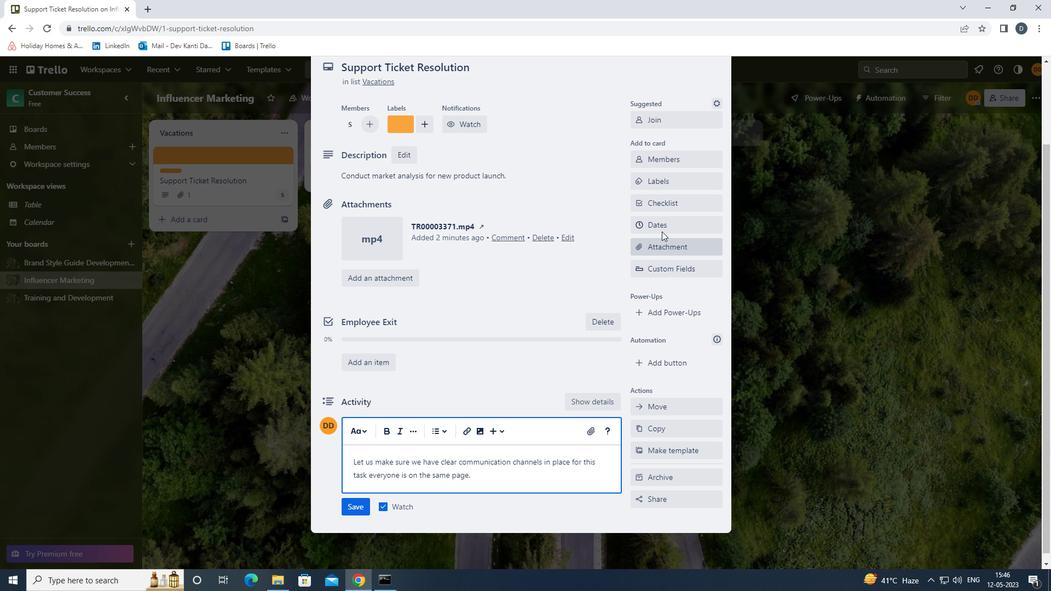 
Action: Mouse moved to (644, 298)
Screenshot: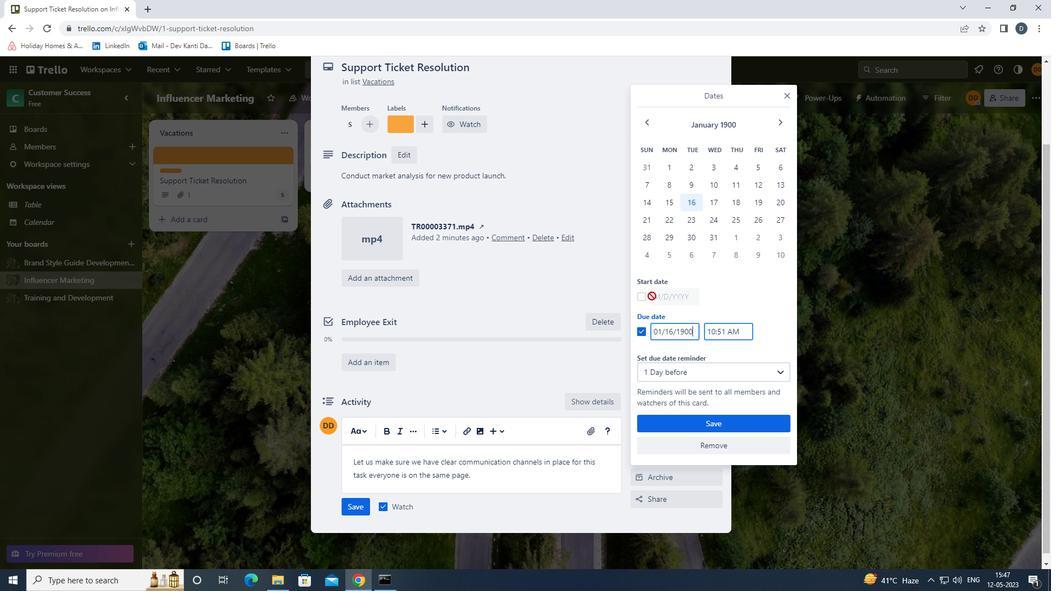 
Action: Mouse pressed left at (644, 298)
Screenshot: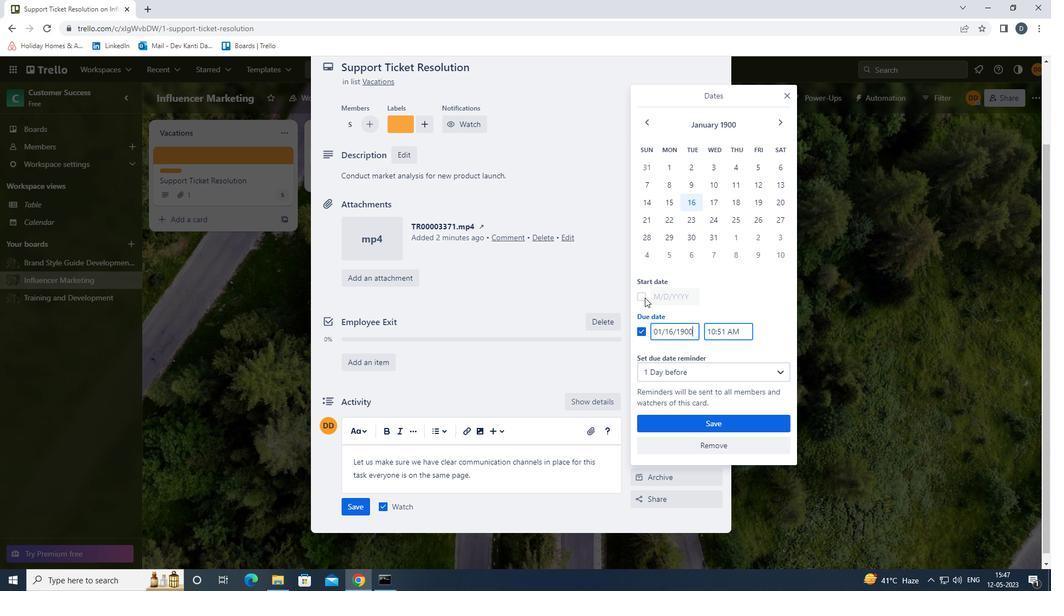 
Action: Mouse moved to (670, 169)
Screenshot: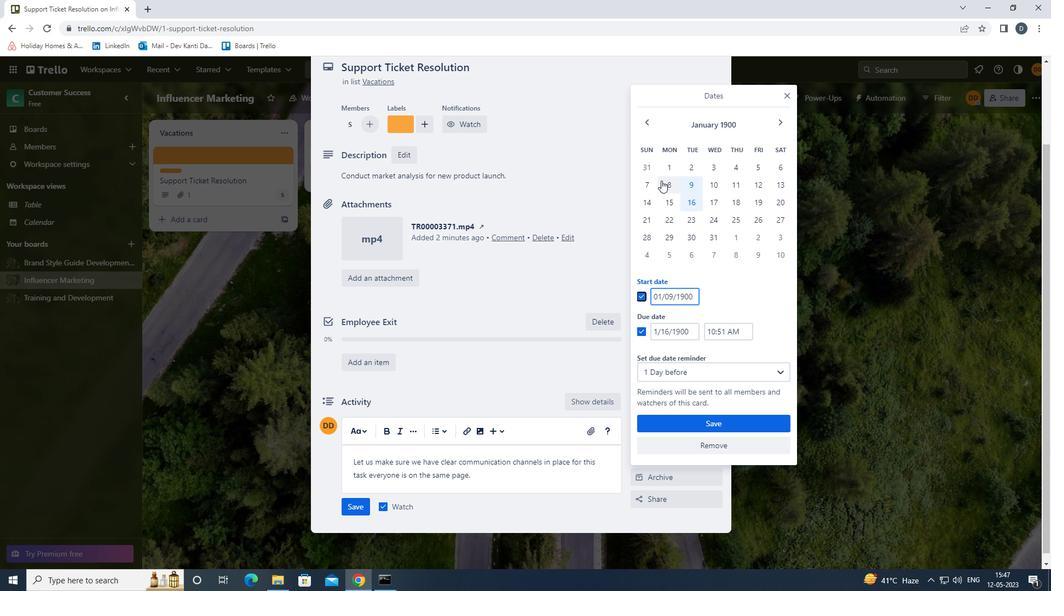 
Action: Mouse pressed left at (670, 169)
Screenshot: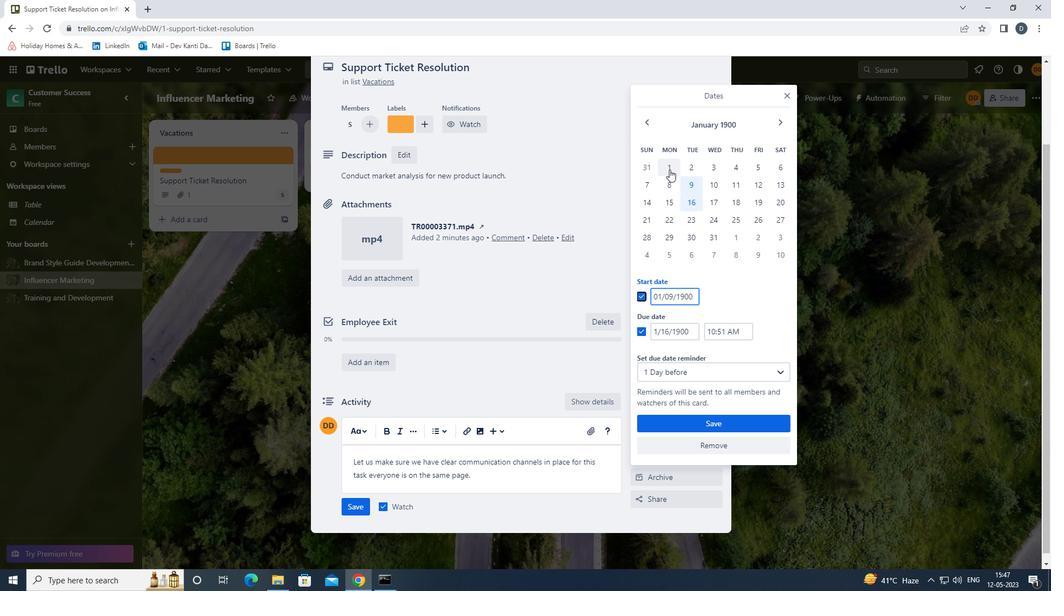 
Action: Mouse moved to (672, 180)
Screenshot: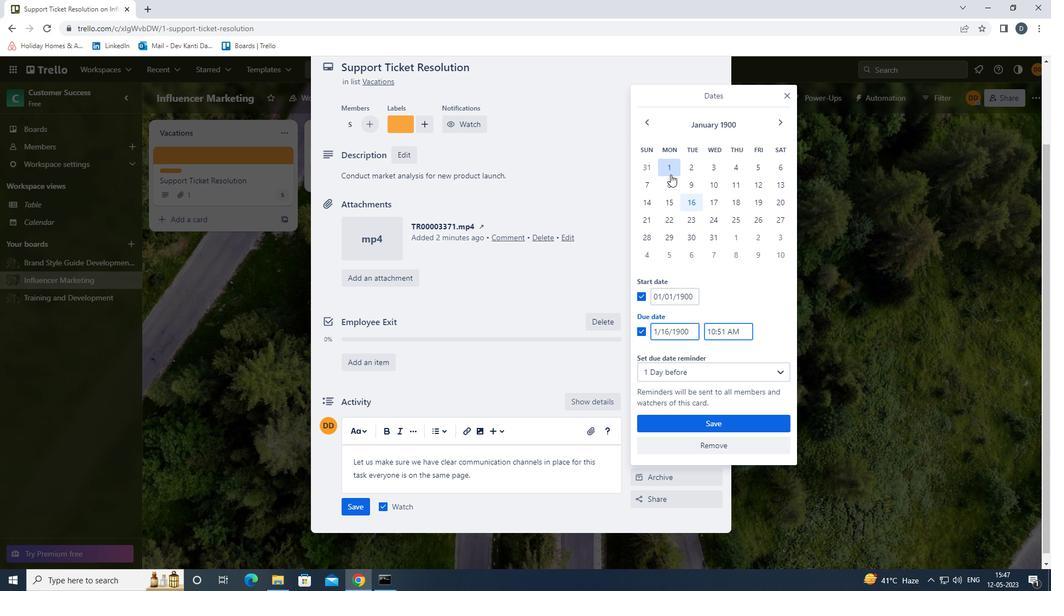 
Action: Mouse pressed left at (672, 180)
Screenshot: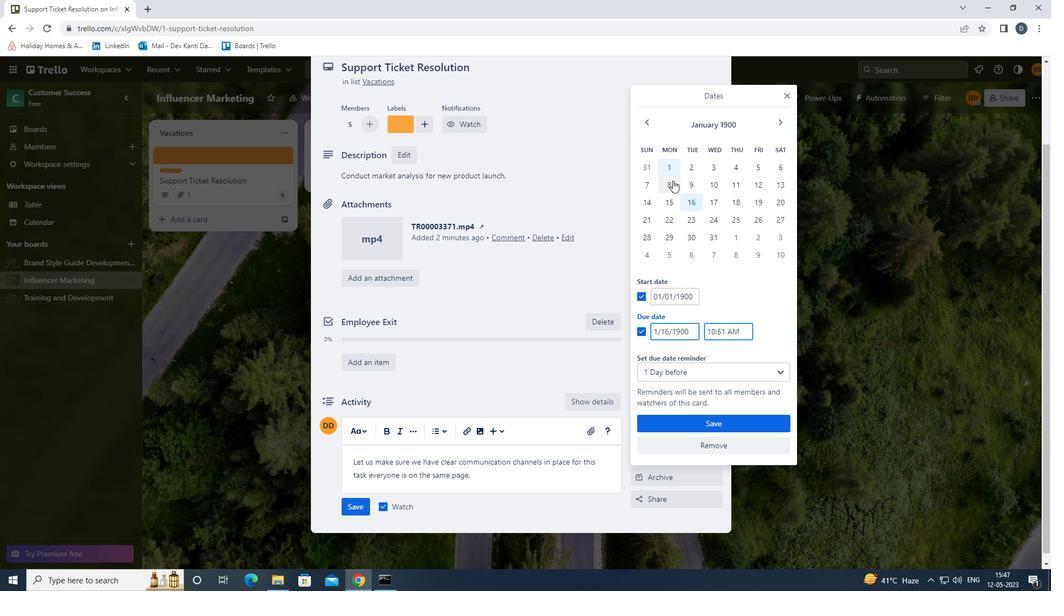 
Action: Mouse moved to (704, 419)
Screenshot: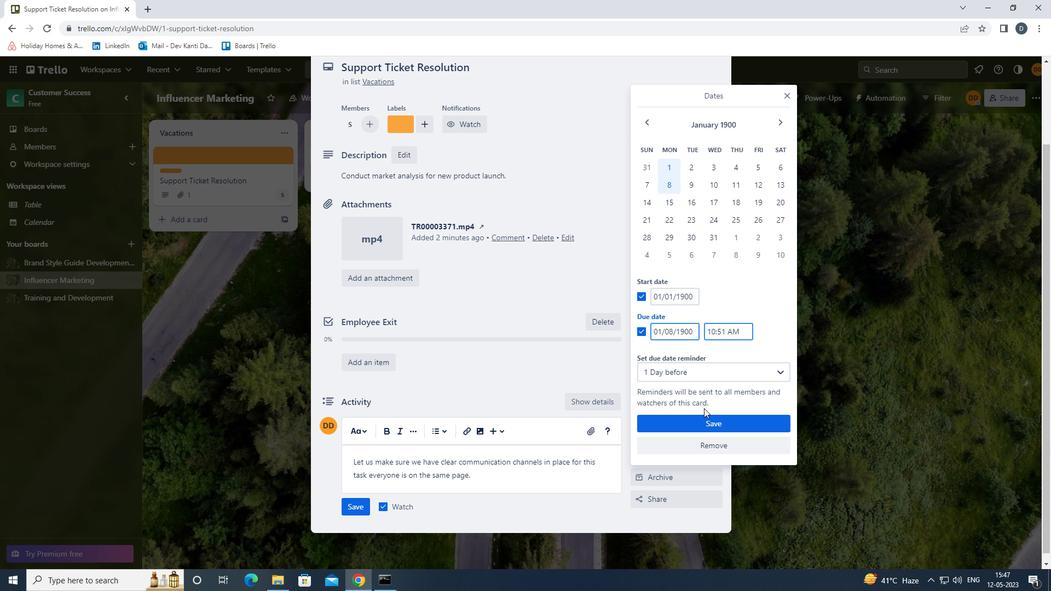 
Action: Mouse pressed left at (704, 419)
Screenshot: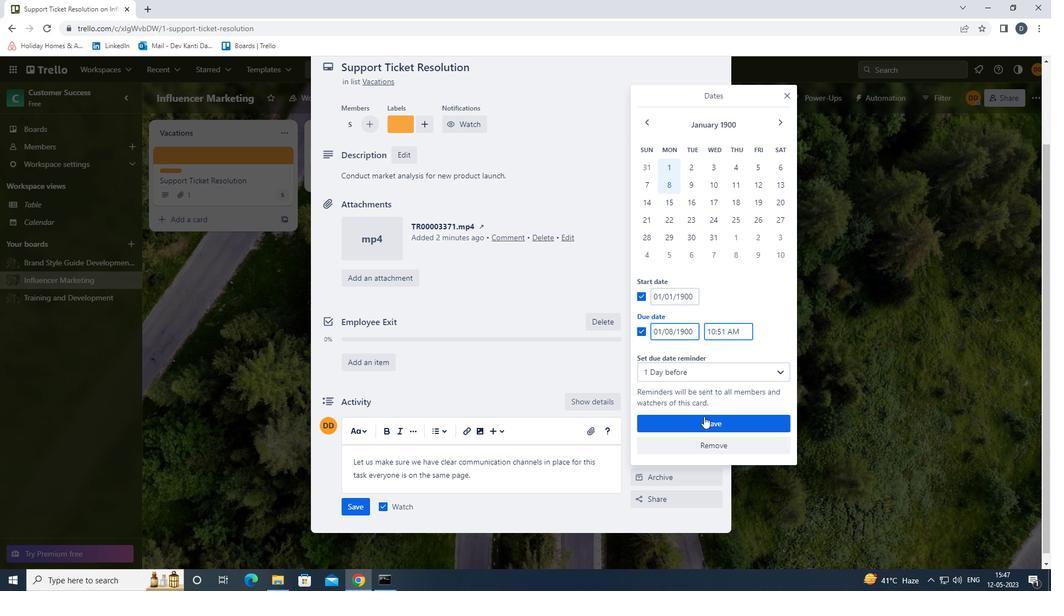 
Action: Mouse moved to (690, 388)
Screenshot: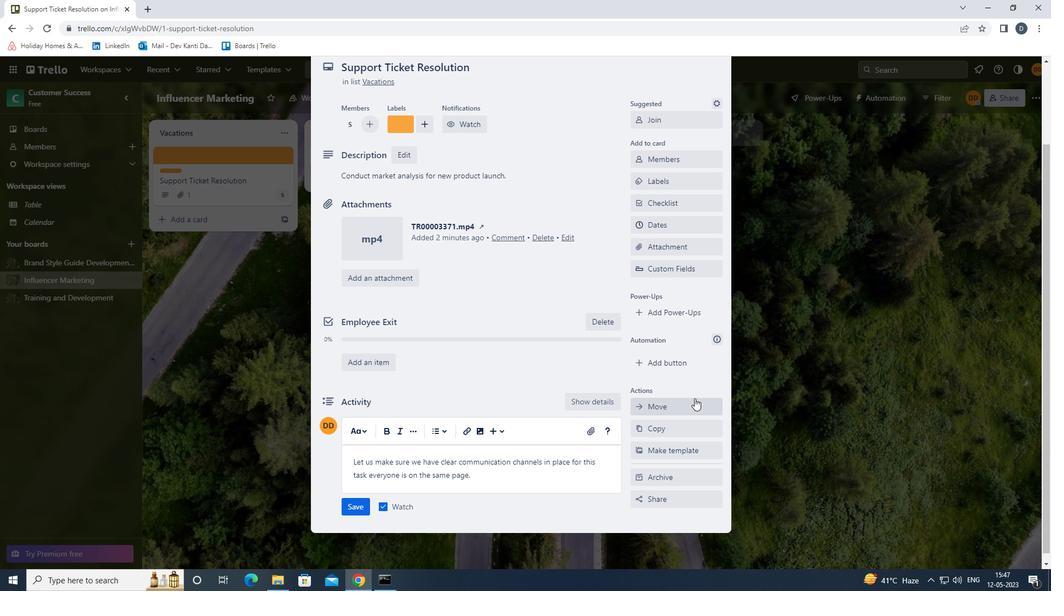 
Action: Mouse scrolled (690, 388) with delta (0, 0)
Screenshot: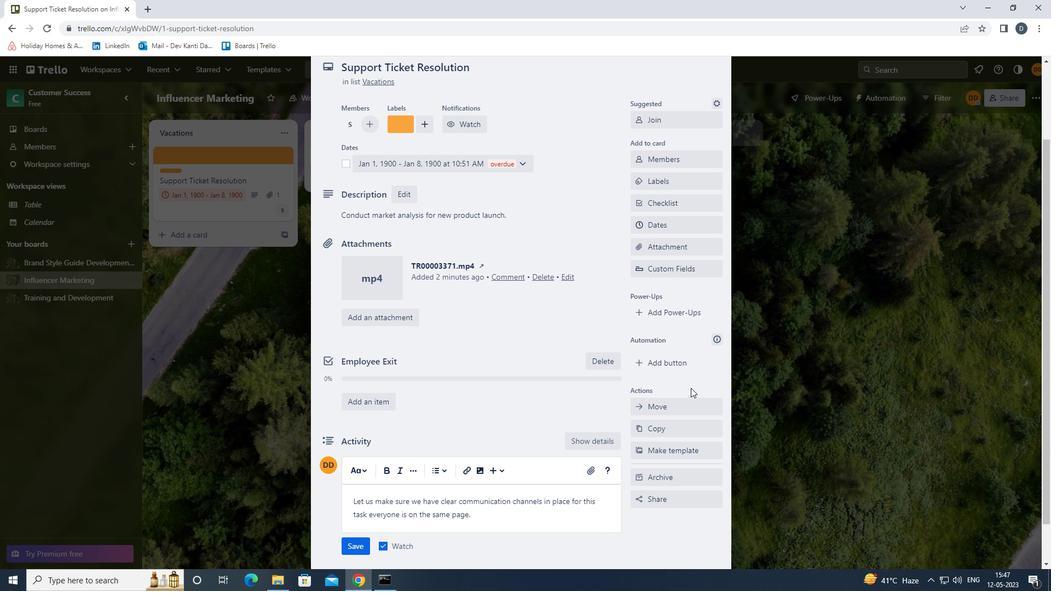 
Action: Mouse moved to (698, 164)
Screenshot: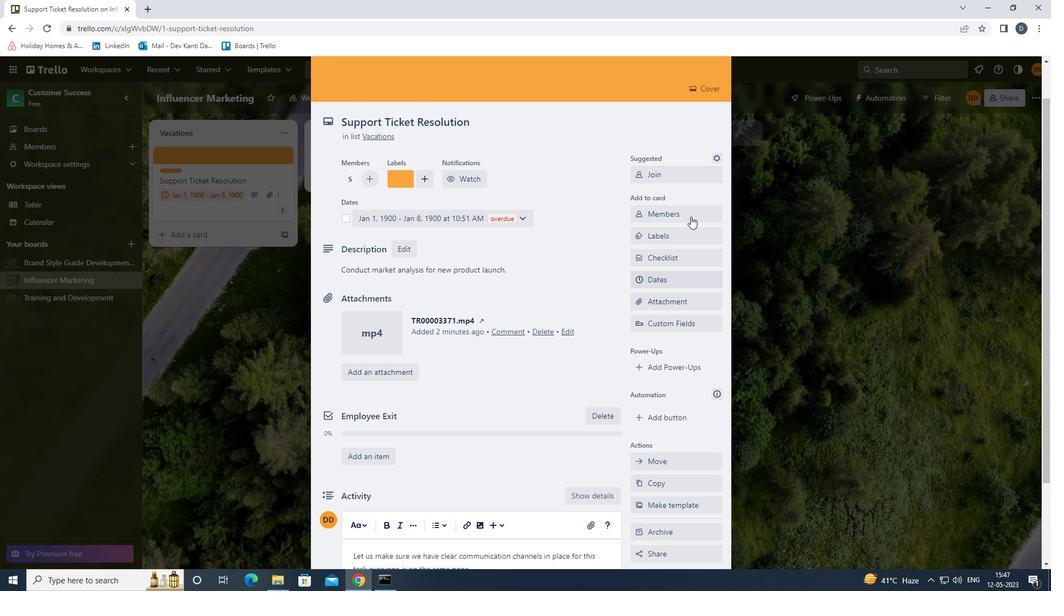 
Action: Mouse scrolled (698, 164) with delta (0, 0)
Screenshot: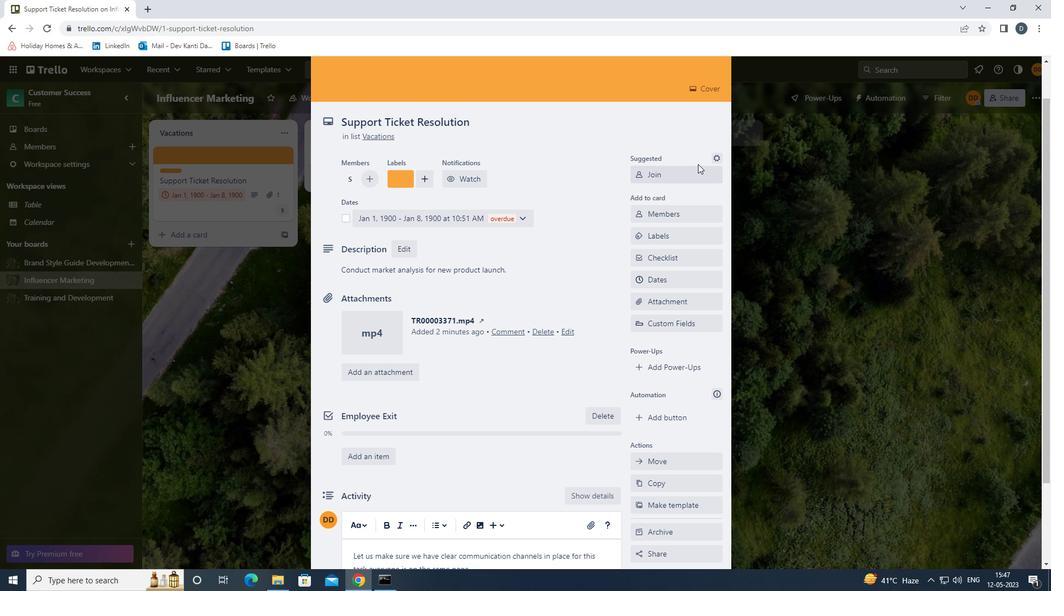 
Action: Mouse moved to (716, 100)
Screenshot: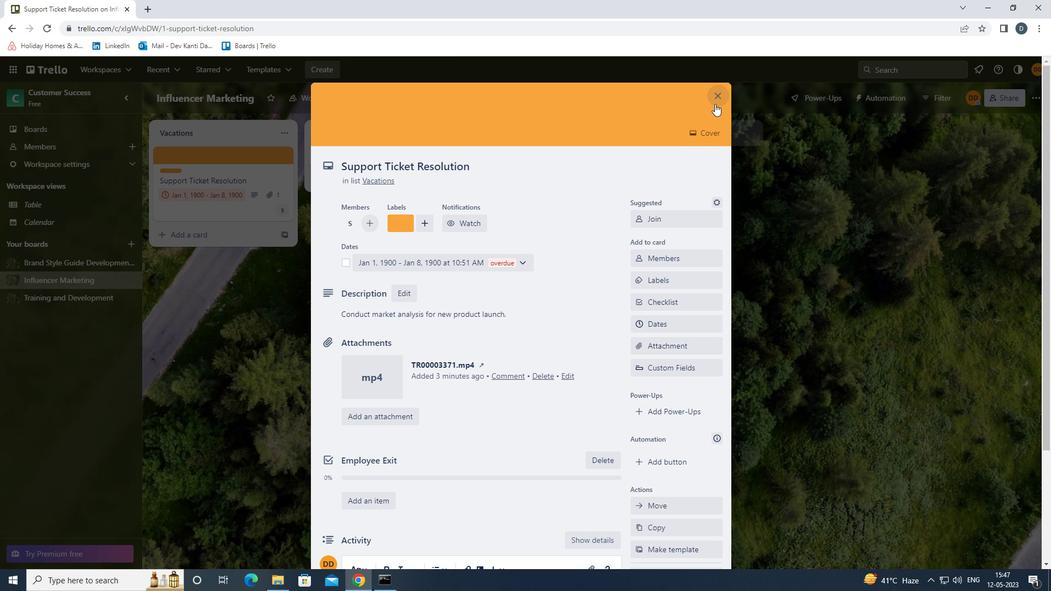 
Action: Mouse pressed left at (716, 100)
Screenshot: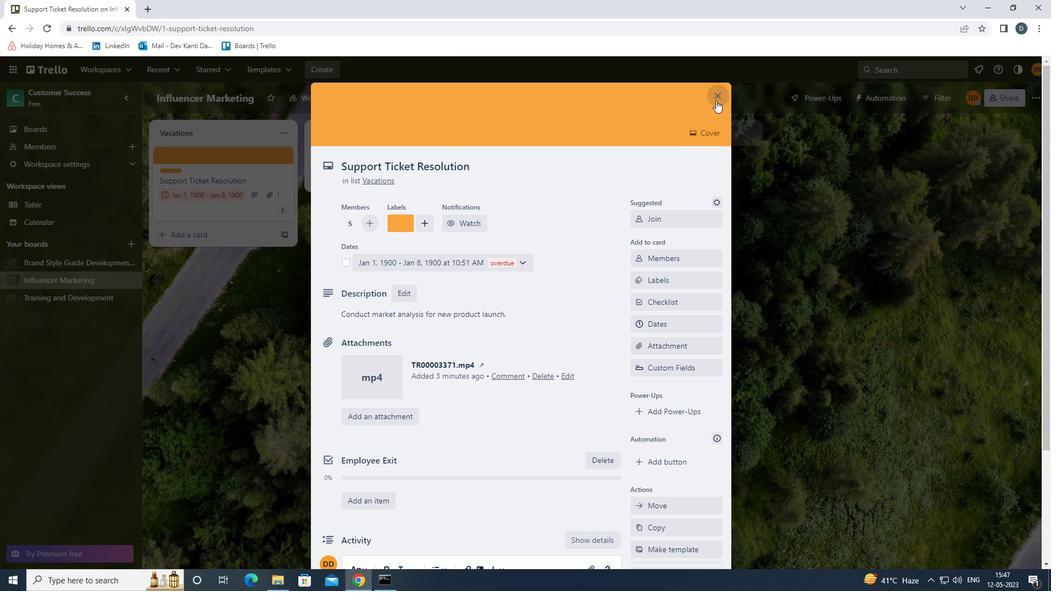 
Action: Mouse moved to (693, 287)
Screenshot: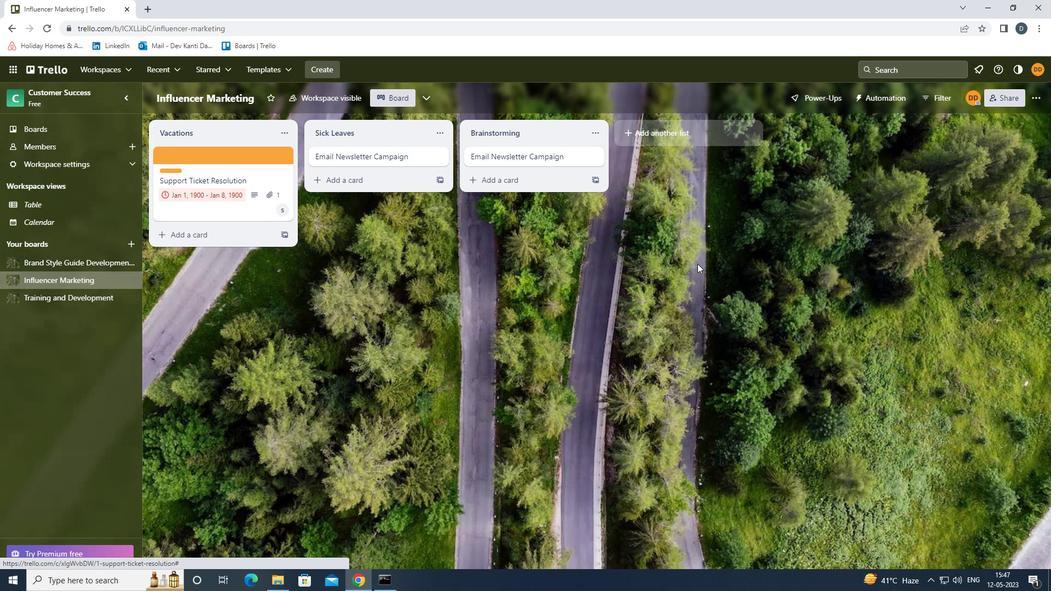 
